 Task: In the  document Plasticpollution.odt Add page color 'Light Green'Light Green . Insert watermark . Insert watermark  Do not copy  Apply Font Style in watermark Lexend; font size  120 and place the watermark  Horizontally
Action: Mouse moved to (236, 394)
Screenshot: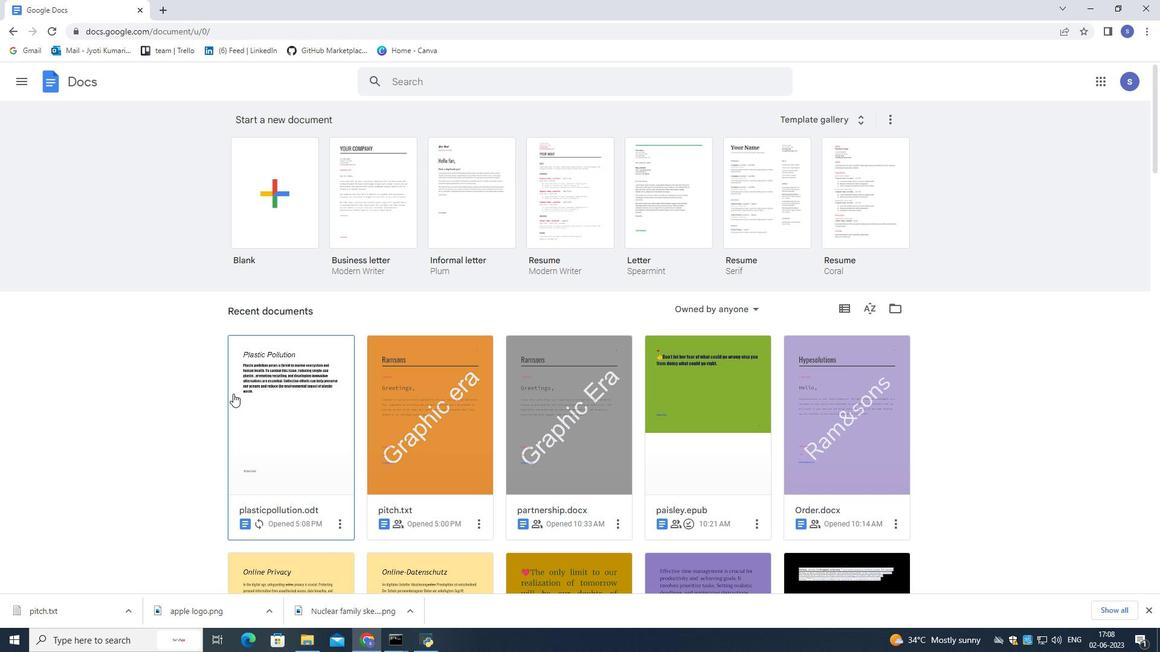 
Action: Mouse pressed left at (236, 394)
Screenshot: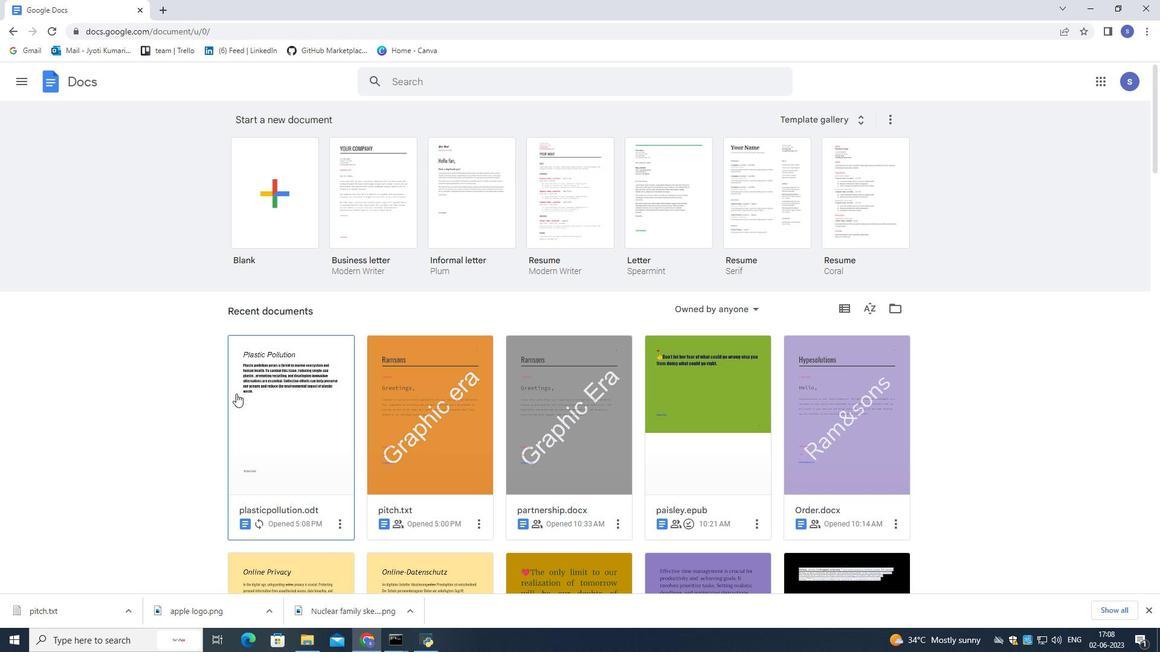 
Action: Mouse moved to (238, 395)
Screenshot: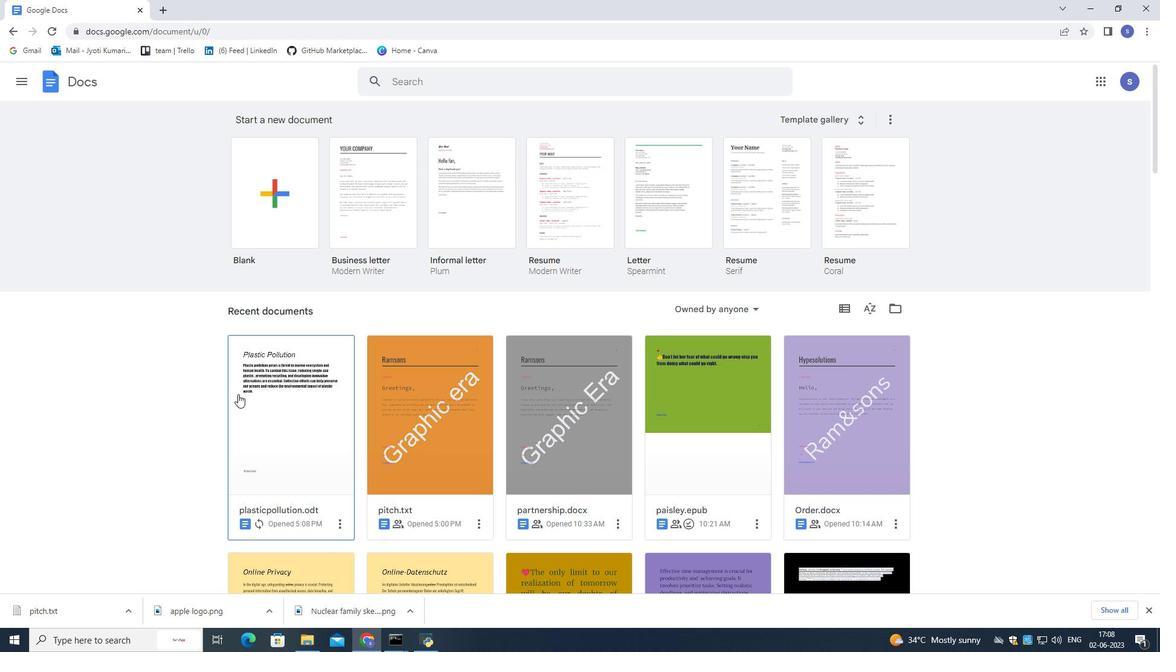 
Action: Mouse pressed left at (238, 395)
Screenshot: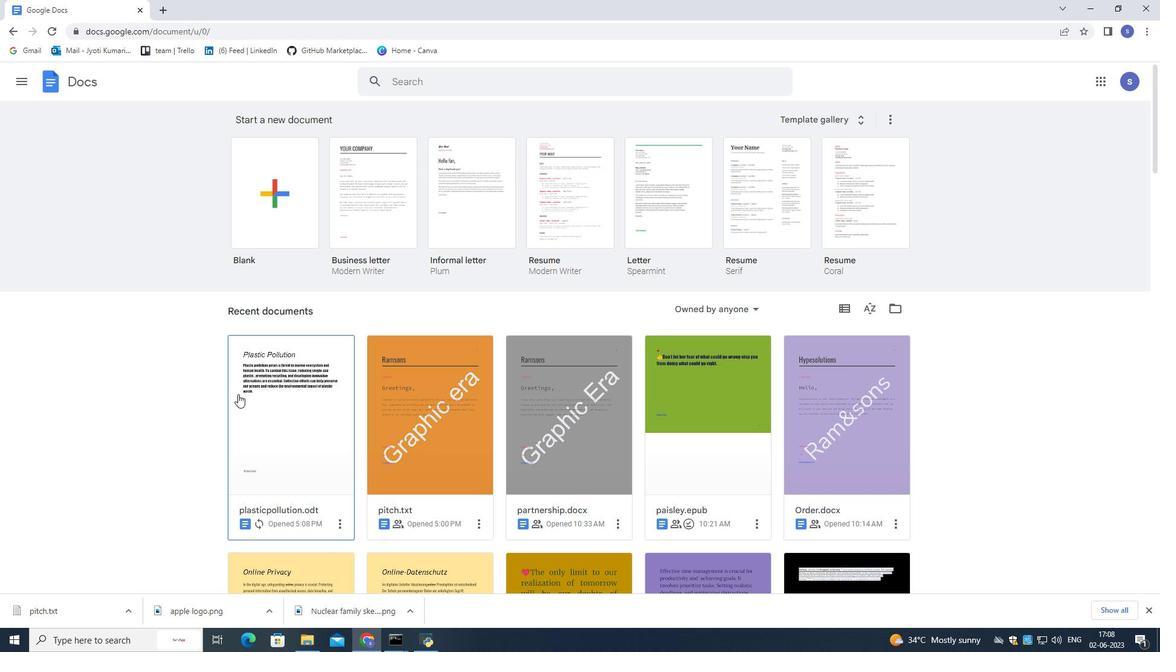 
Action: Mouse moved to (348, 378)
Screenshot: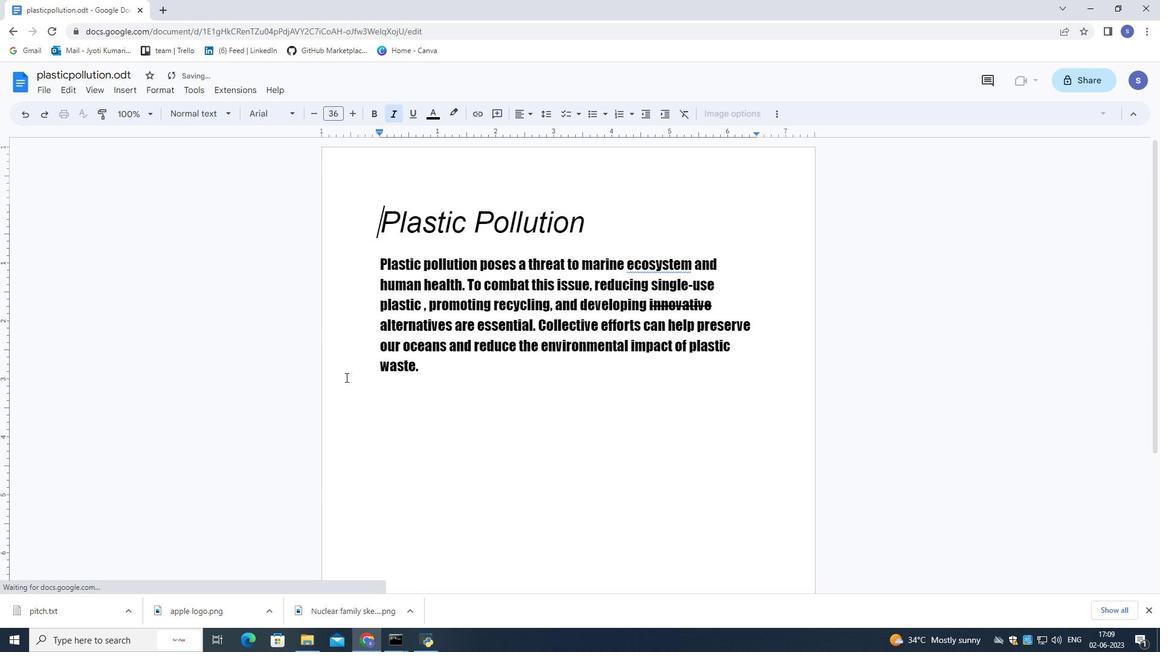 
Action: Mouse pressed left at (348, 378)
Screenshot: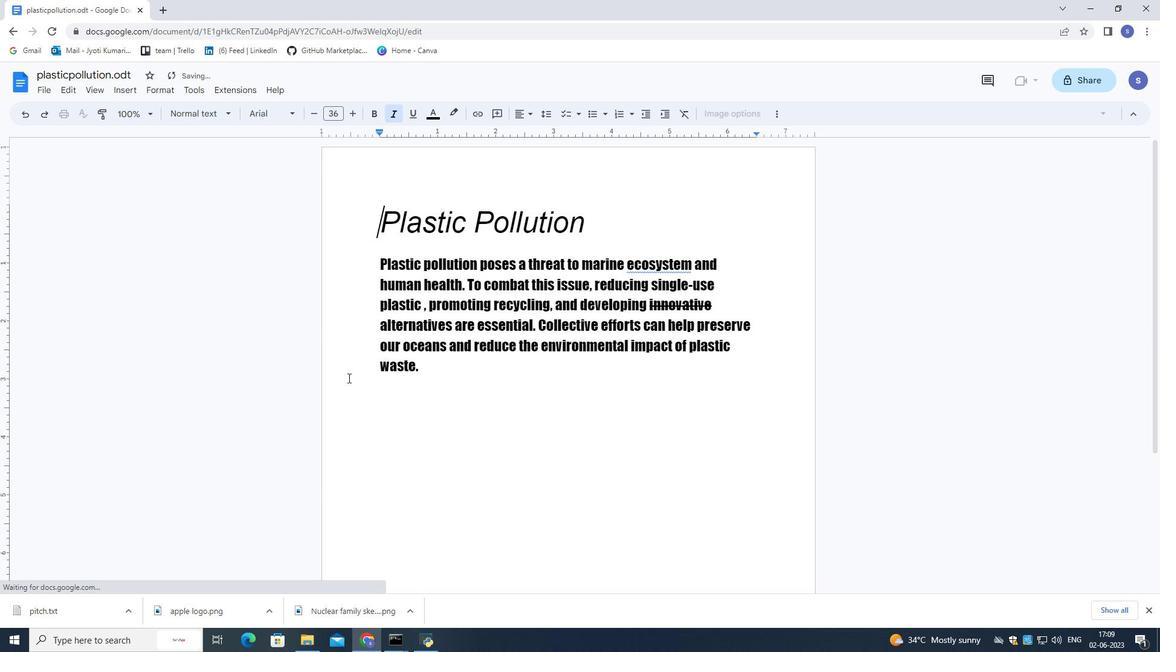 
Action: Mouse moved to (39, 87)
Screenshot: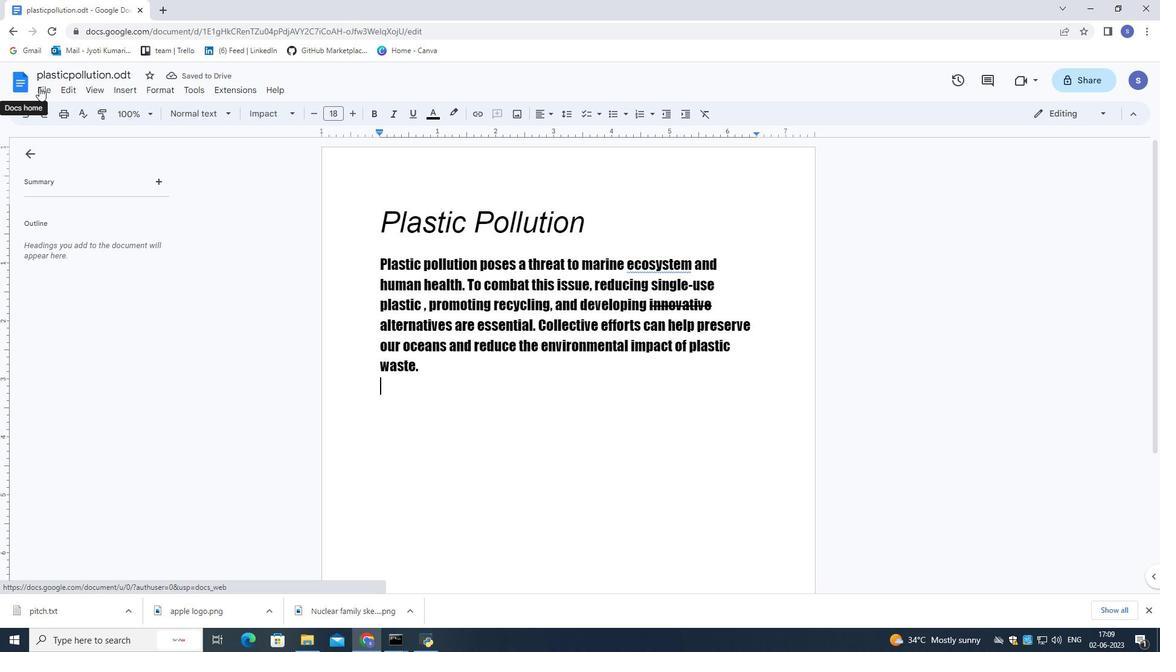 
Action: Mouse pressed left at (39, 87)
Screenshot: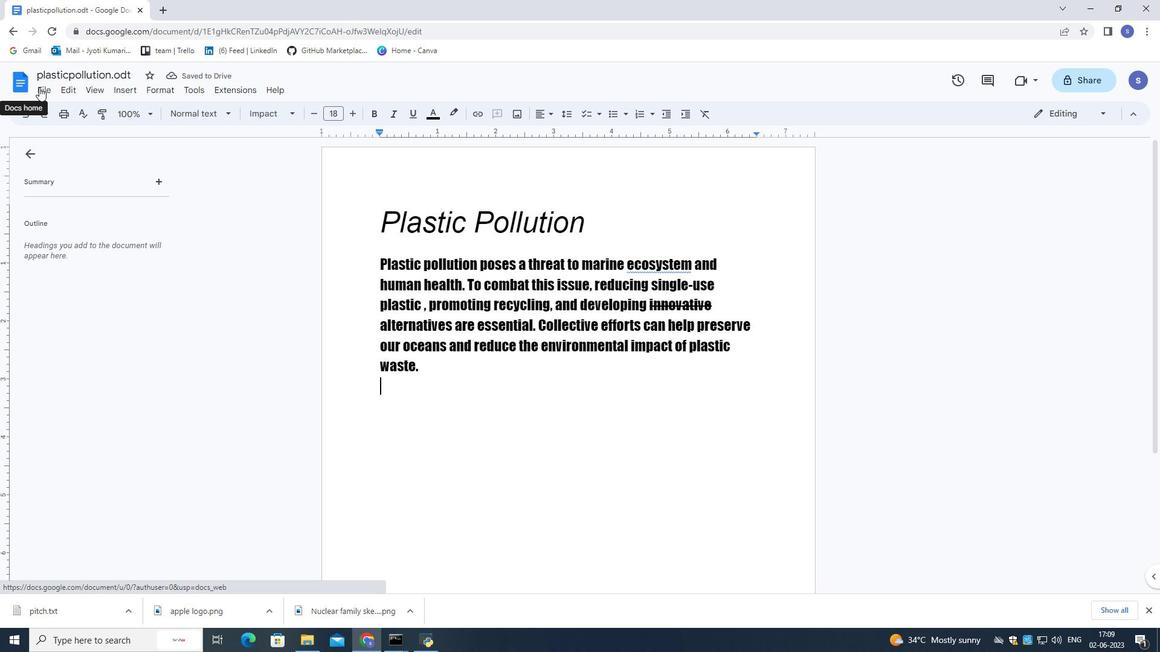 
Action: Mouse moved to (113, 421)
Screenshot: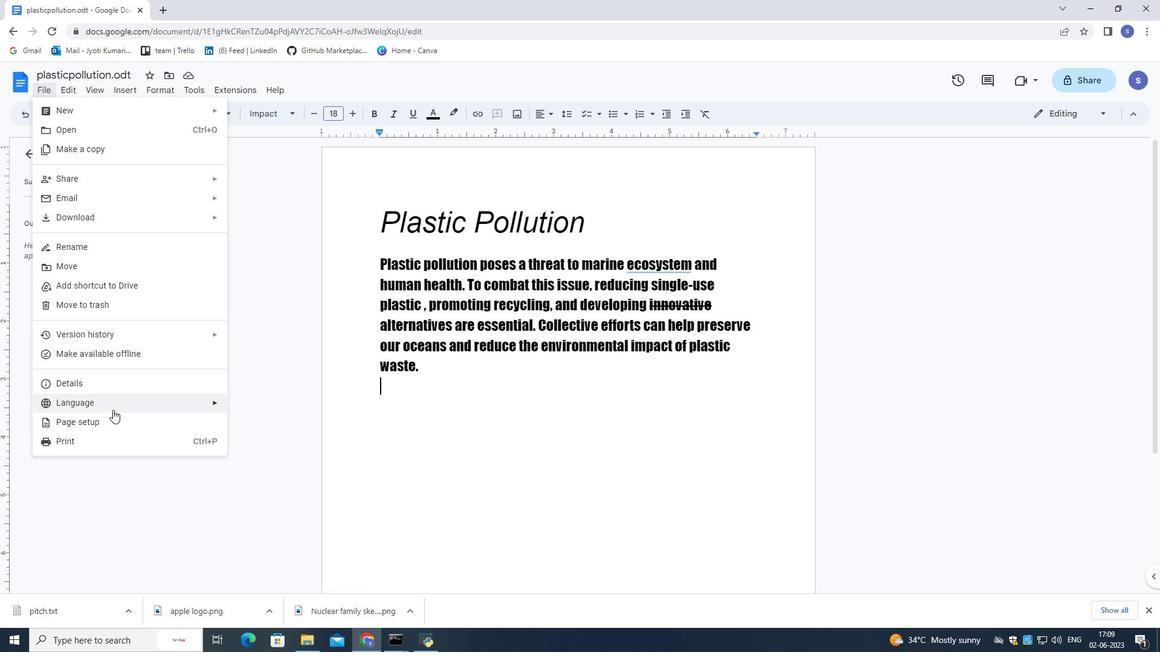 
Action: Mouse pressed left at (113, 421)
Screenshot: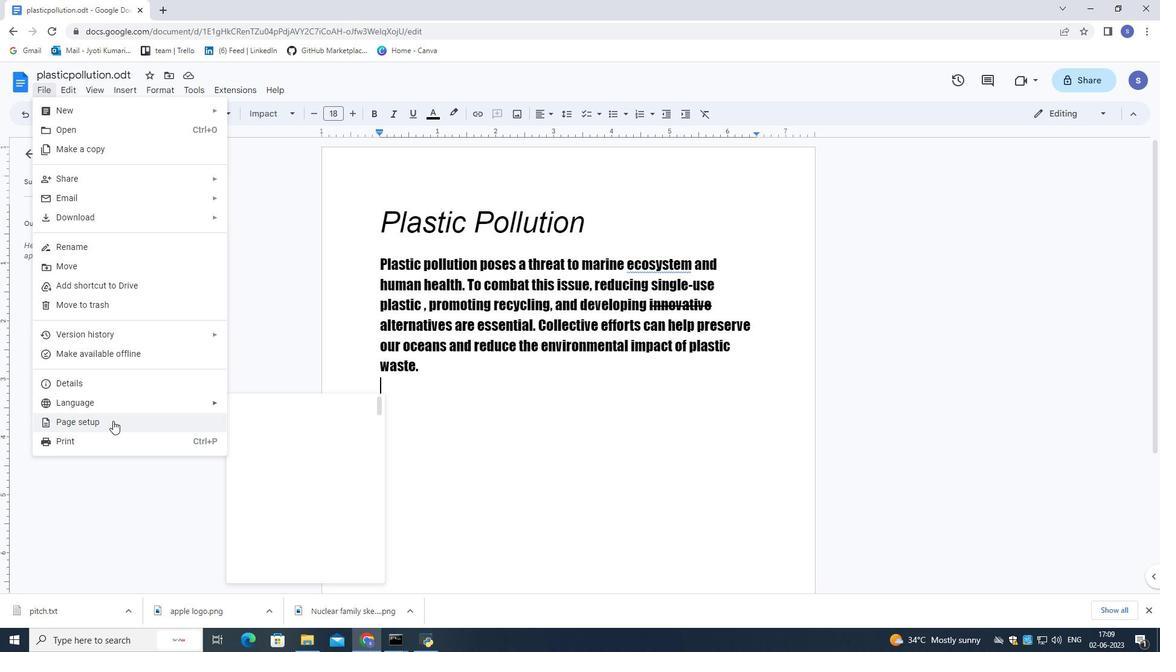 
Action: Mouse moved to (471, 409)
Screenshot: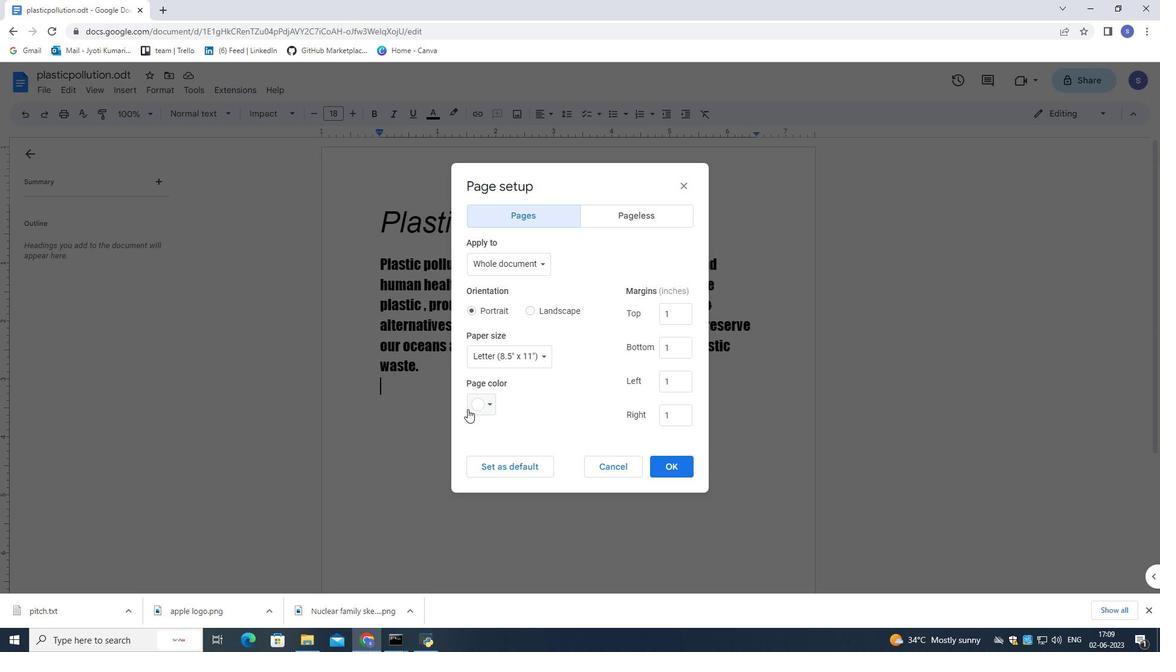 
Action: Mouse pressed left at (471, 409)
Screenshot: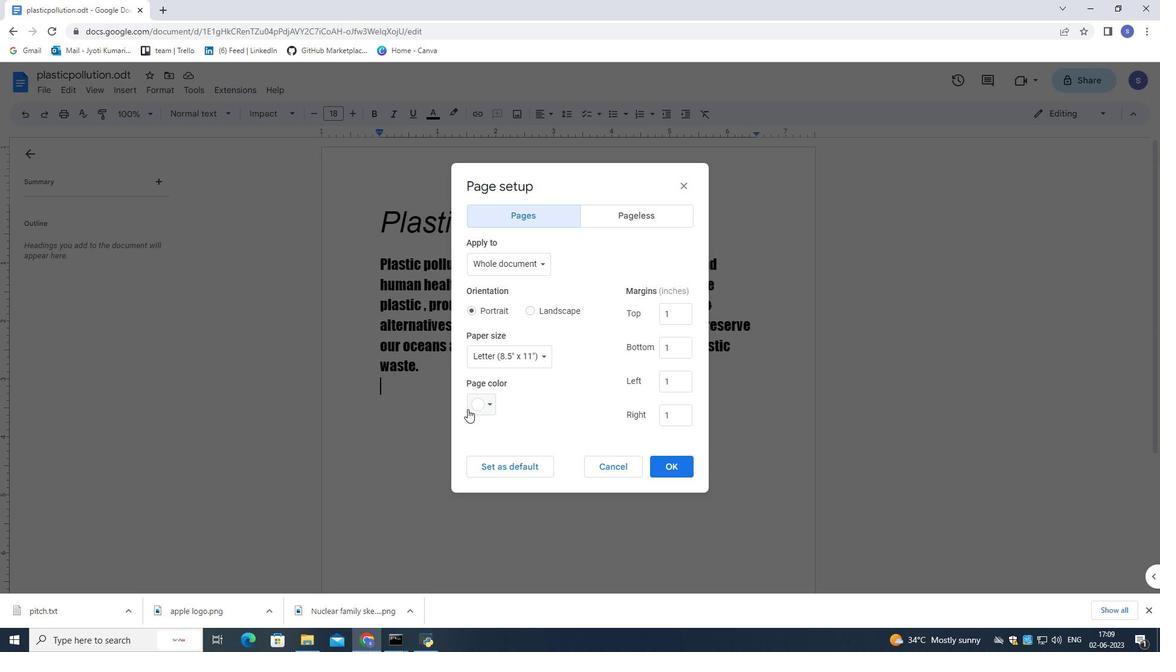 
Action: Mouse moved to (533, 470)
Screenshot: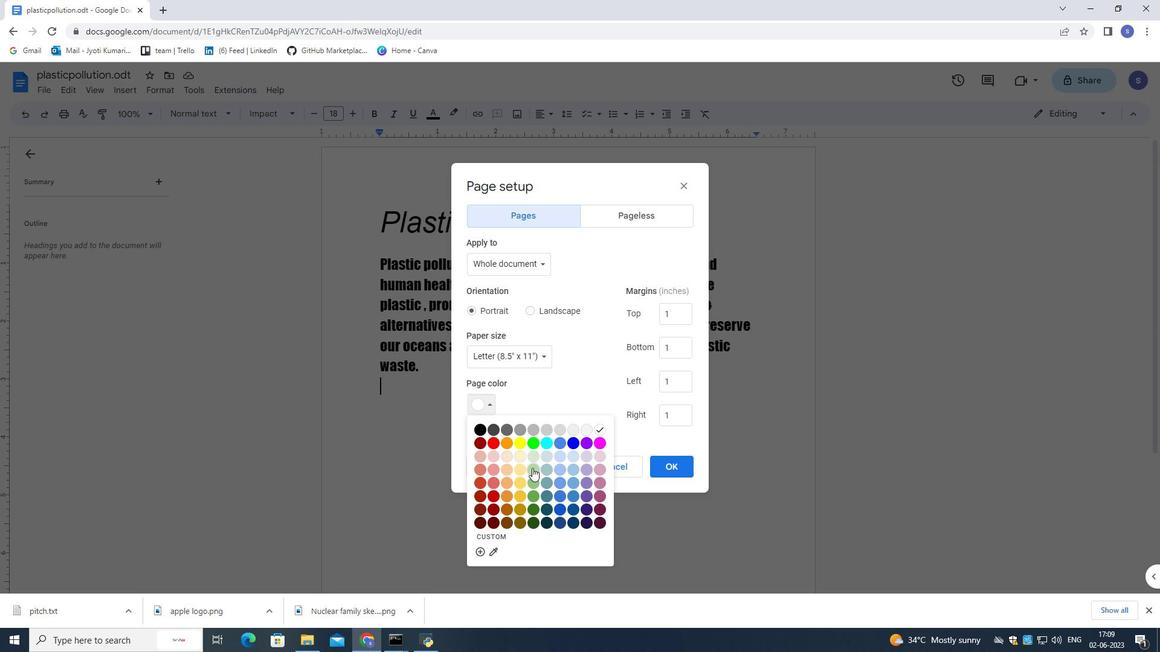 
Action: Mouse pressed left at (533, 470)
Screenshot: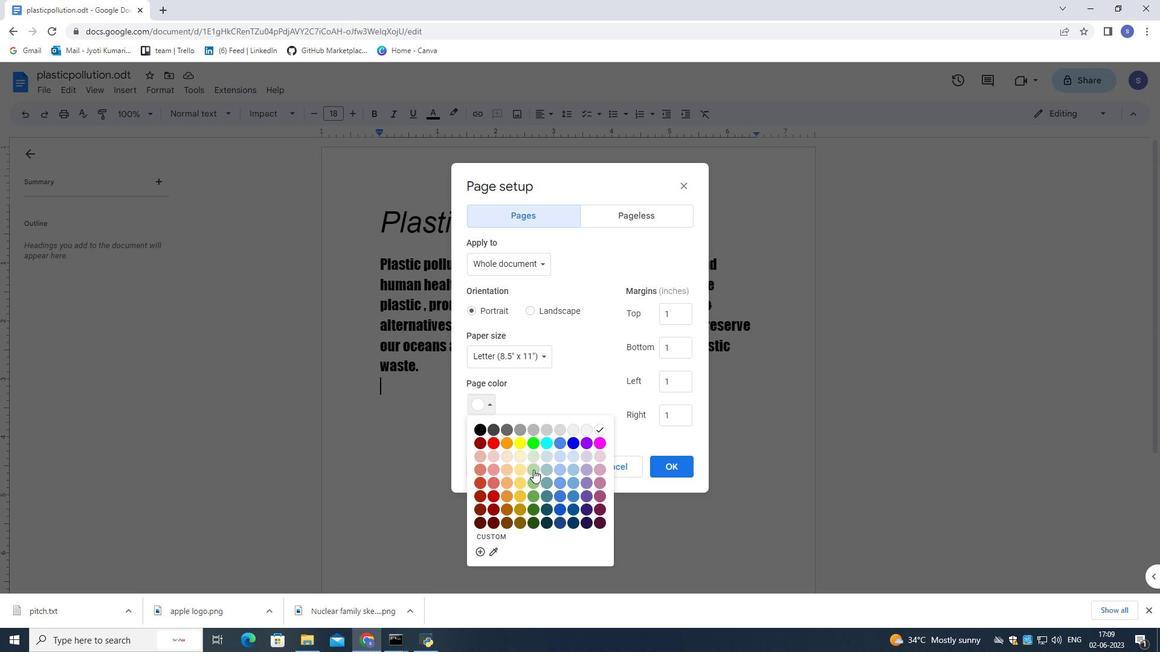 
Action: Mouse moved to (669, 463)
Screenshot: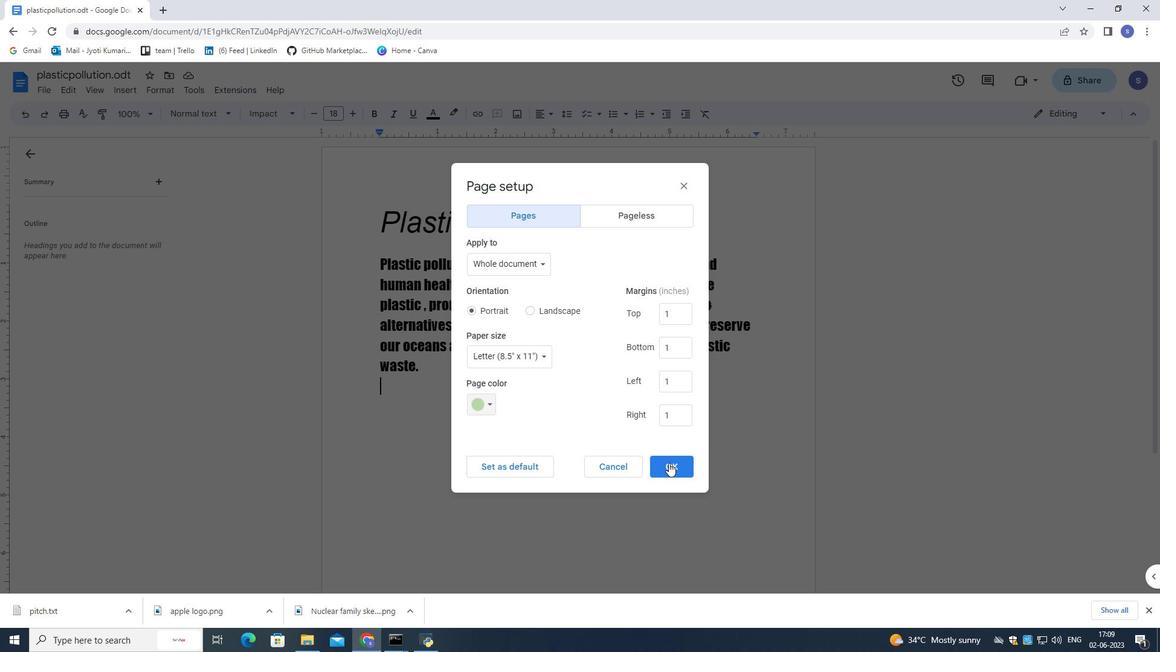 
Action: Mouse pressed left at (669, 463)
Screenshot: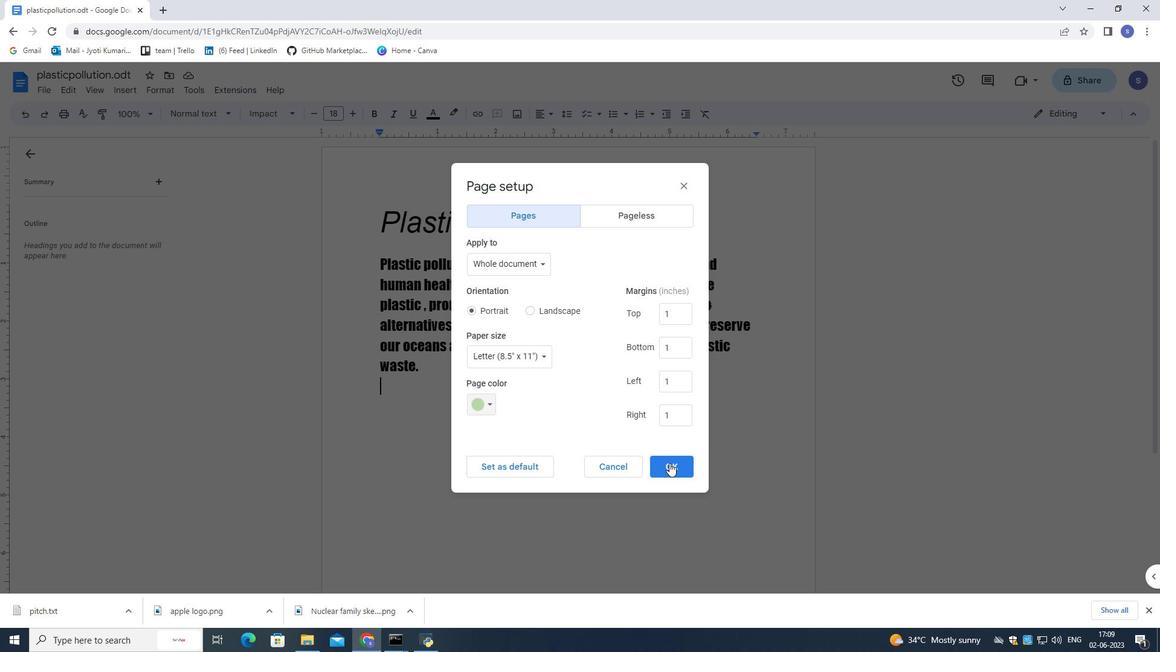 
Action: Mouse moved to (679, 573)
Screenshot: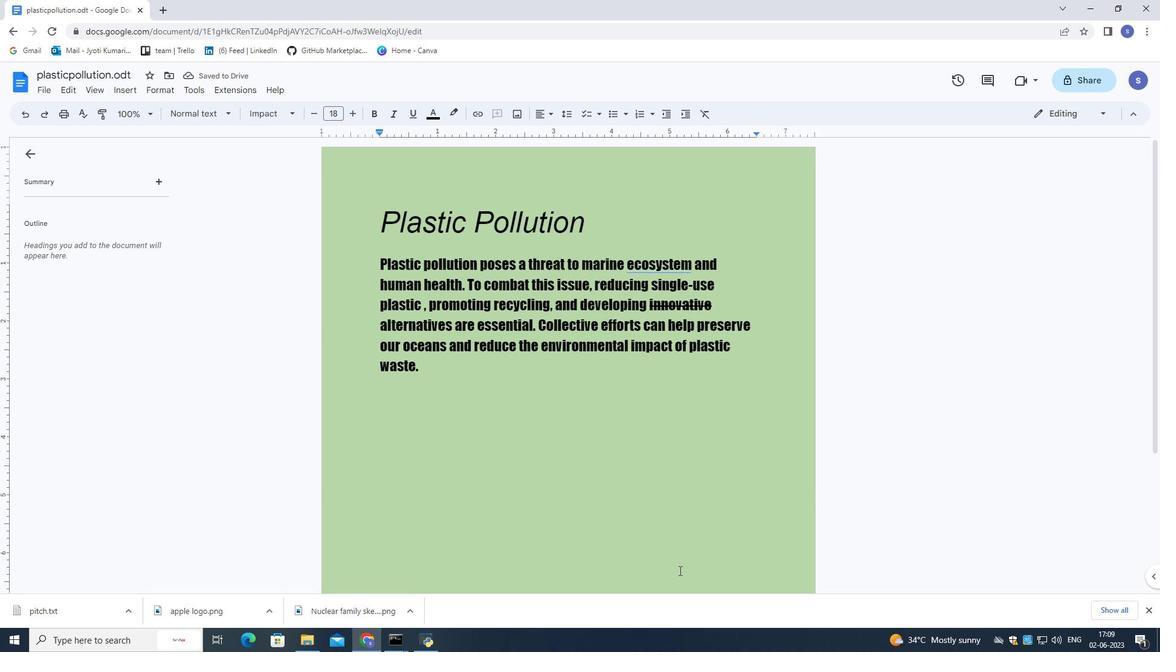 
Action: Mouse pressed left at (679, 573)
Screenshot: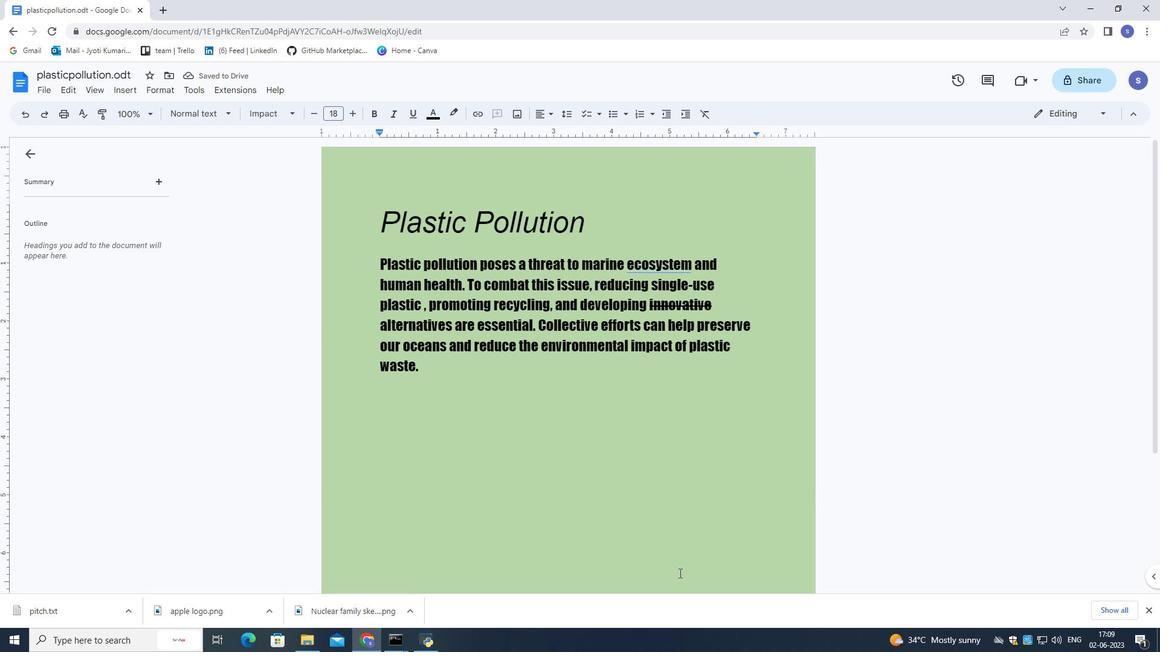 
Action: Mouse moved to (114, 88)
Screenshot: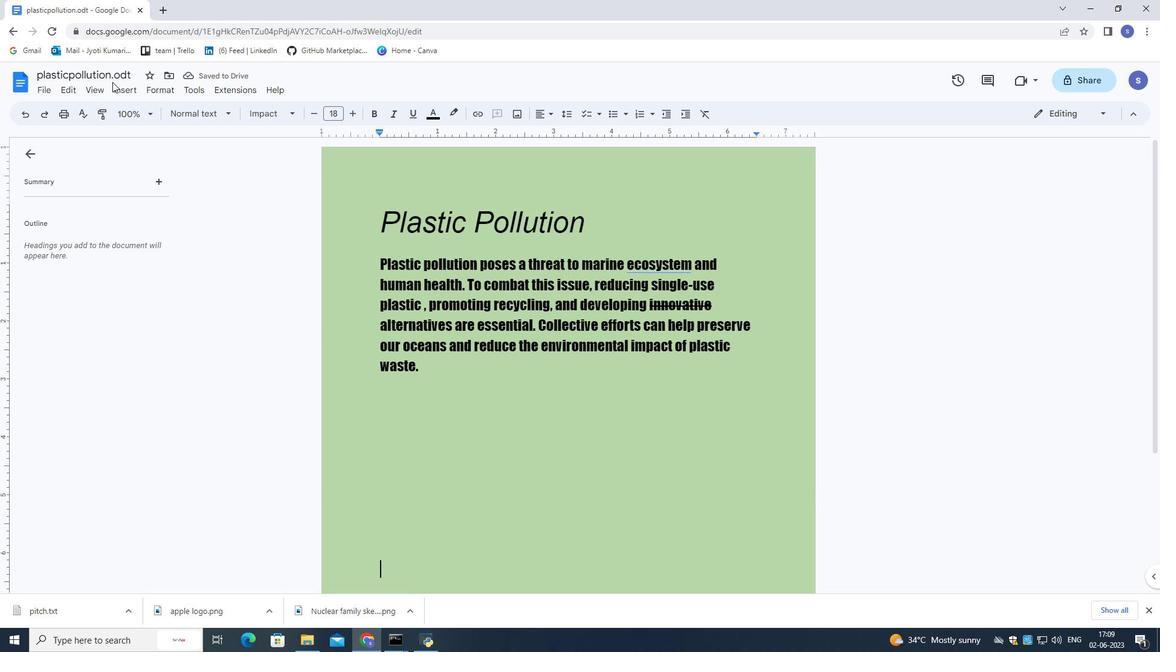 
Action: Mouse pressed left at (114, 88)
Screenshot: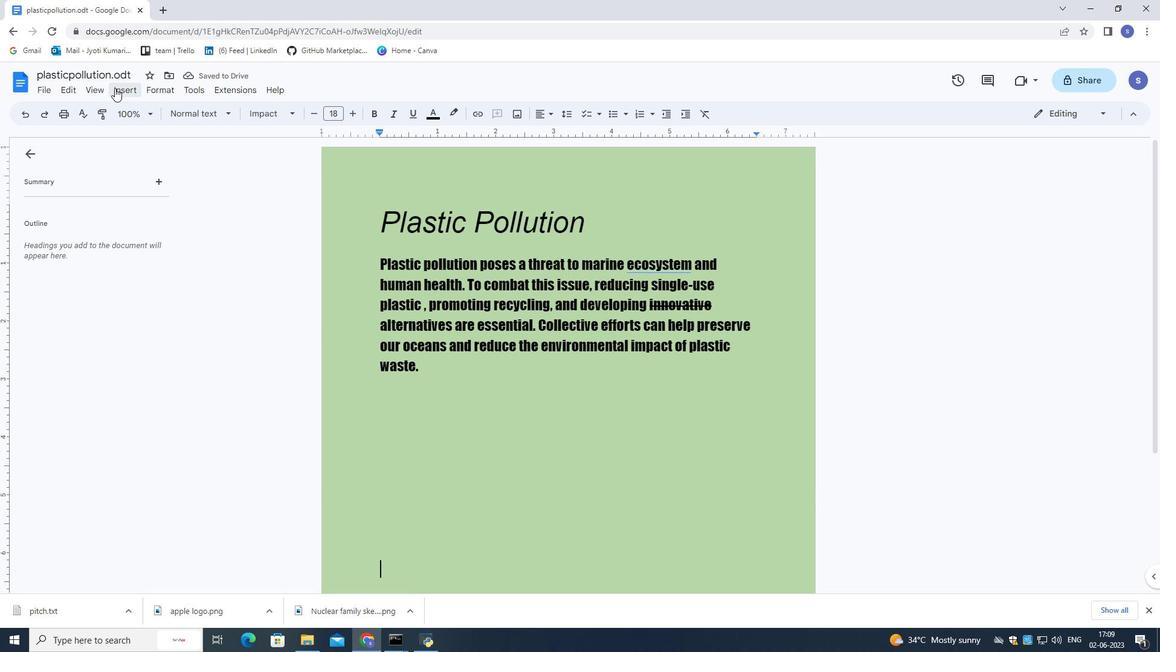 
Action: Mouse moved to (167, 371)
Screenshot: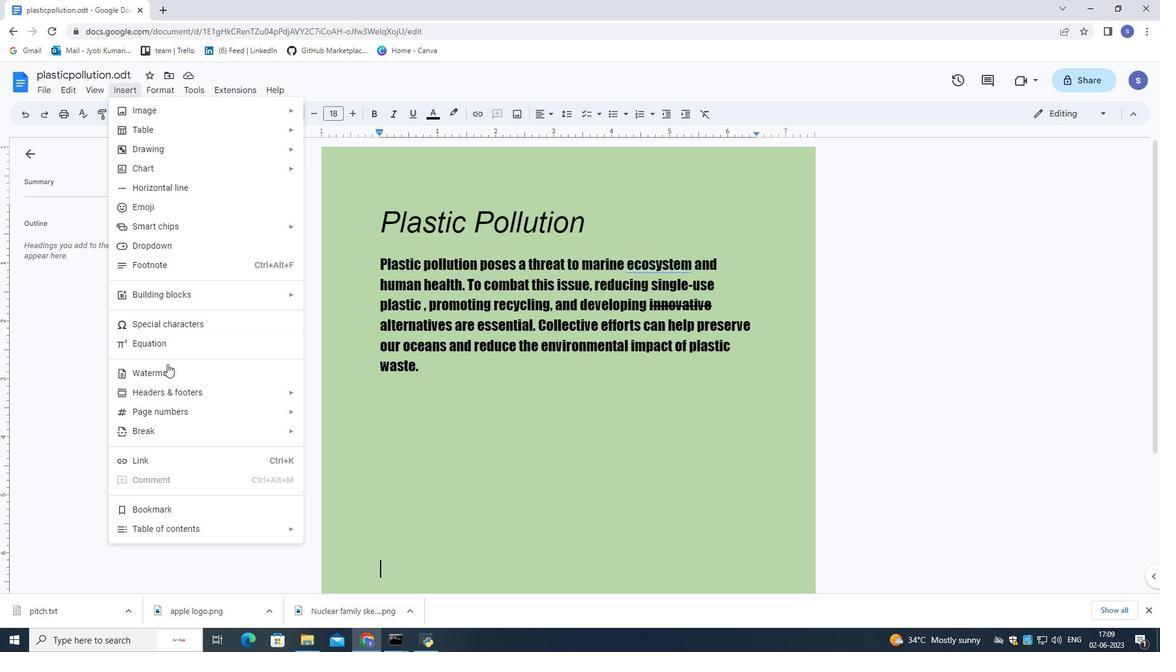 
Action: Mouse pressed left at (167, 371)
Screenshot: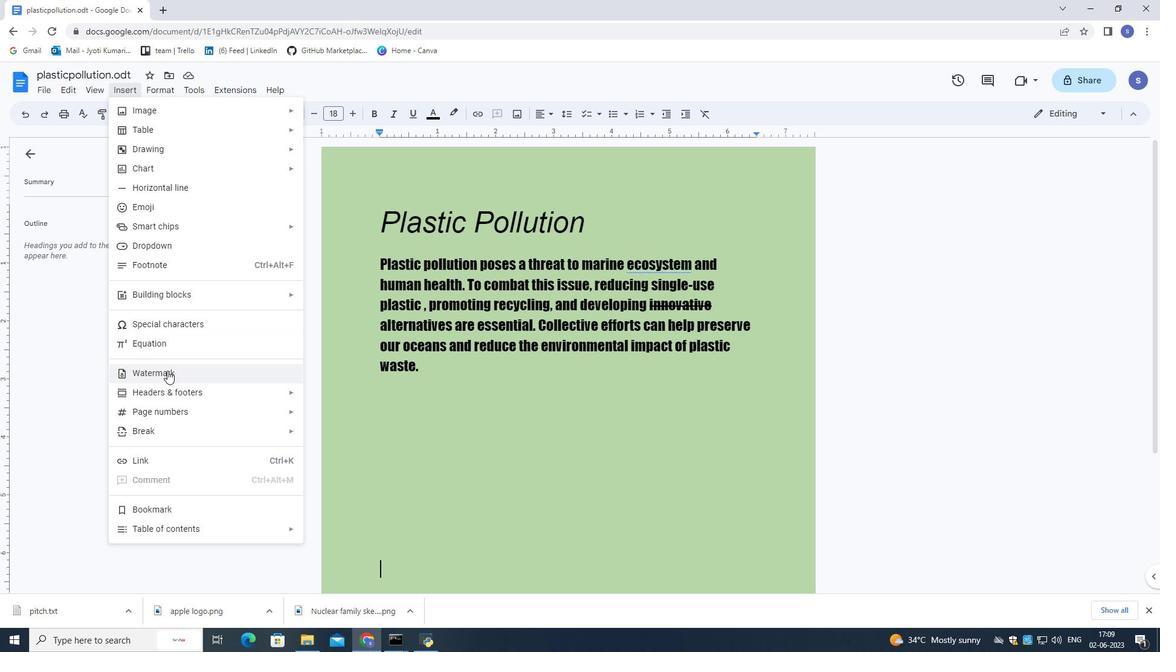 
Action: Mouse moved to (1099, 152)
Screenshot: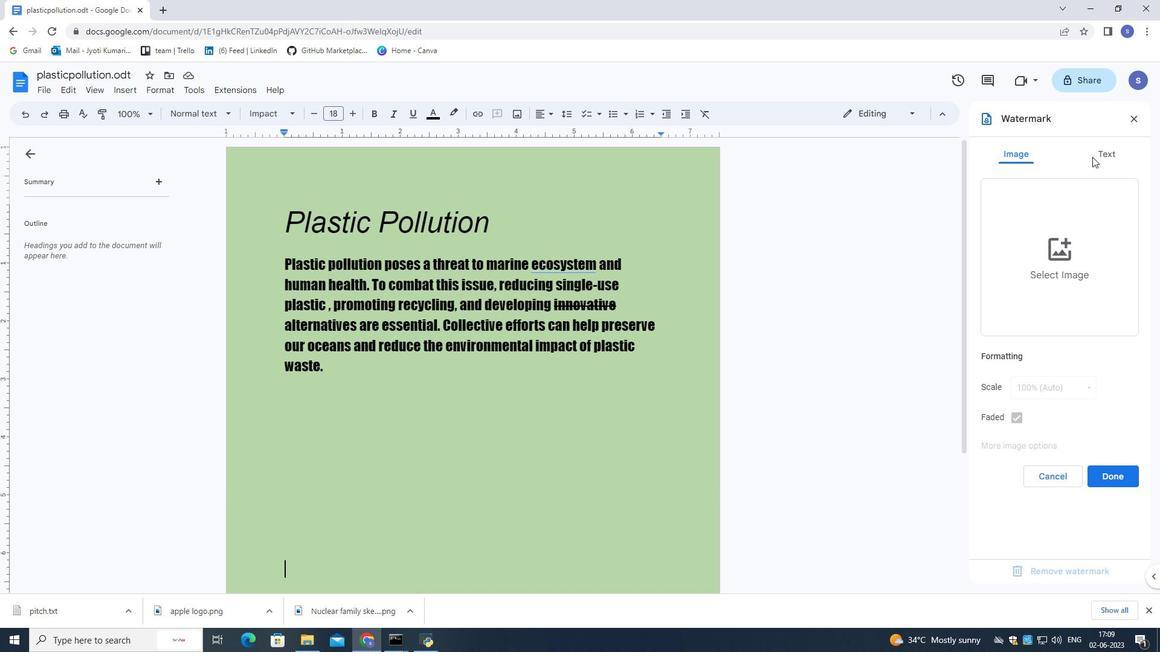 
Action: Mouse pressed left at (1099, 152)
Screenshot: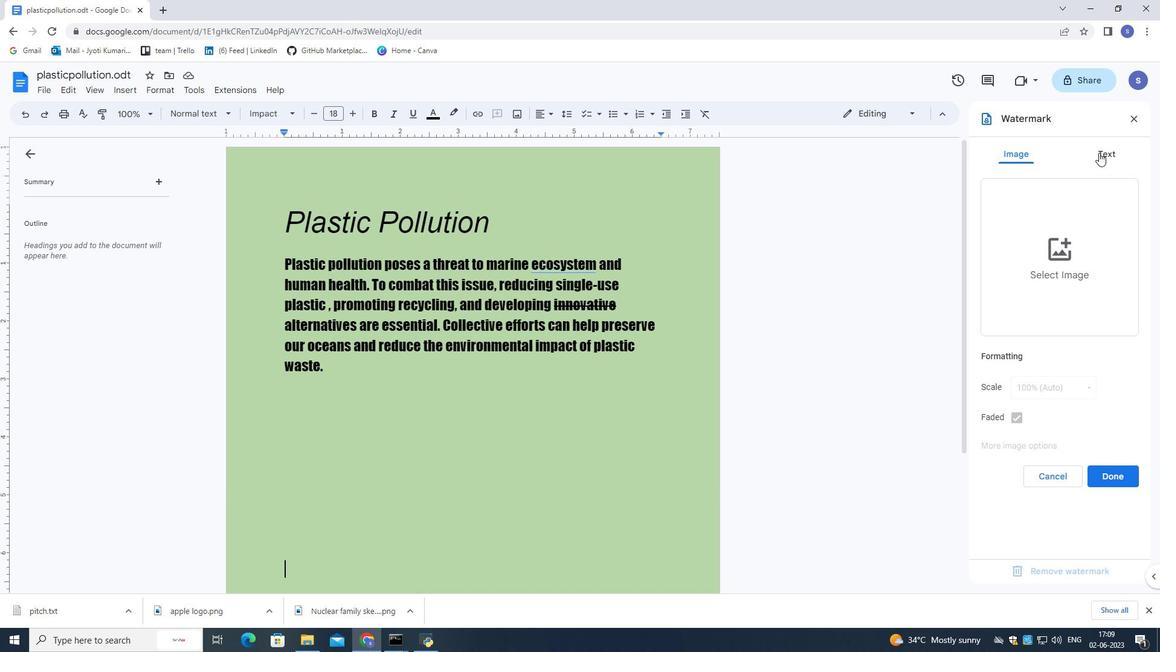 
Action: Mouse moved to (1094, 191)
Screenshot: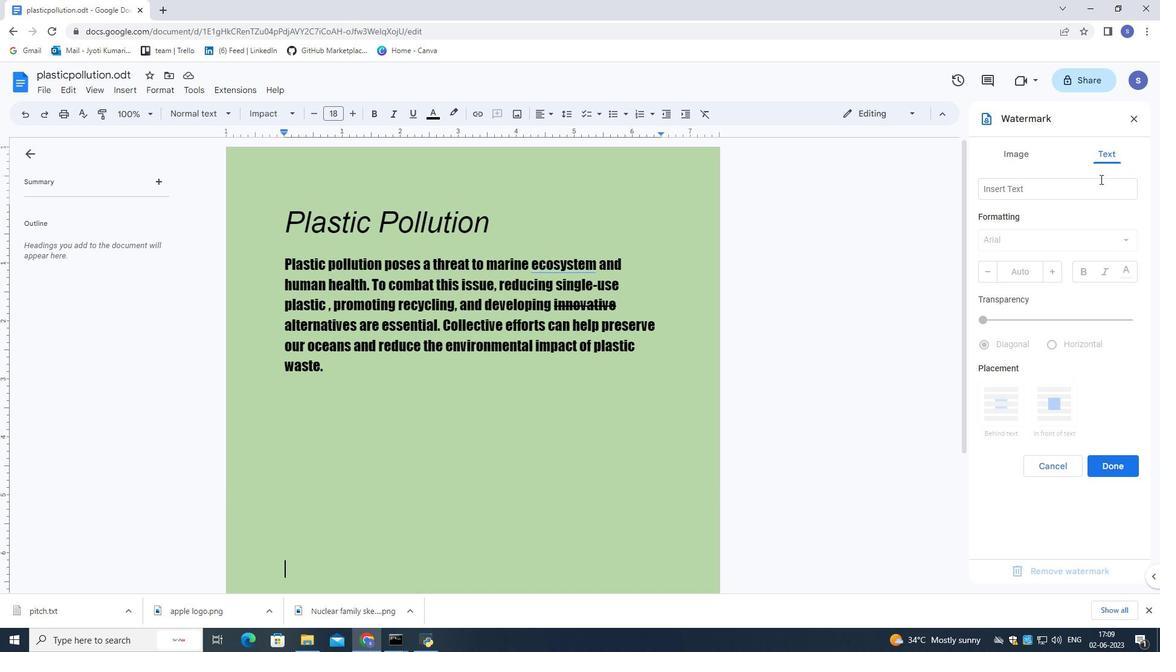 
Action: Mouse pressed left at (1094, 191)
Screenshot: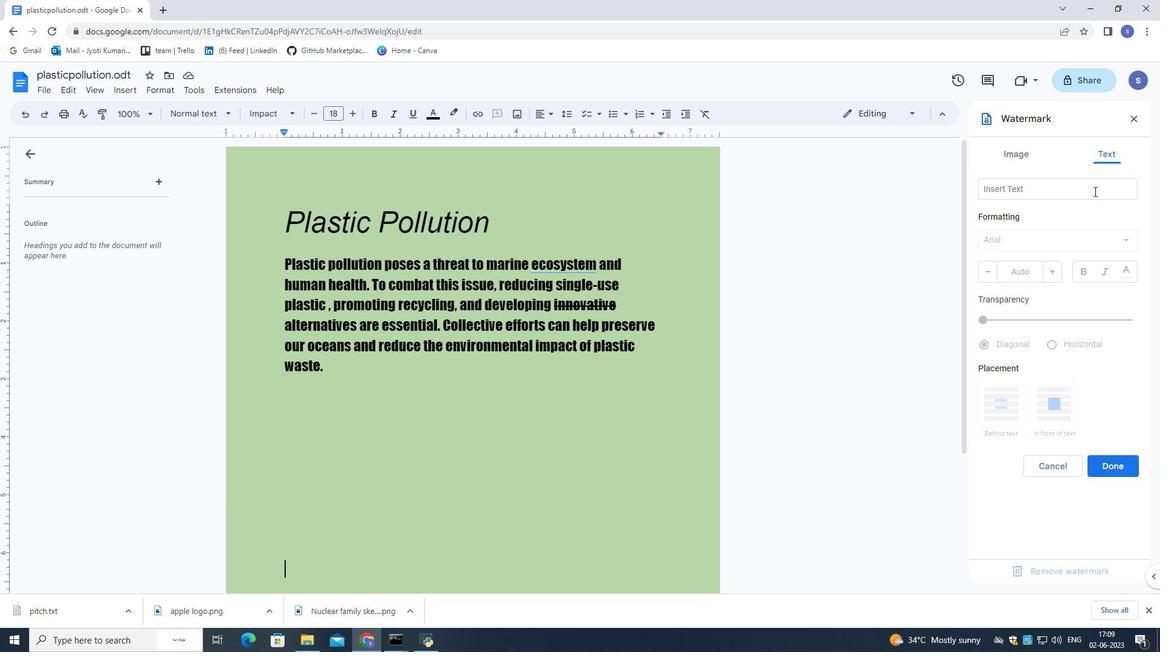 
Action: Mouse moved to (1040, 171)
Screenshot: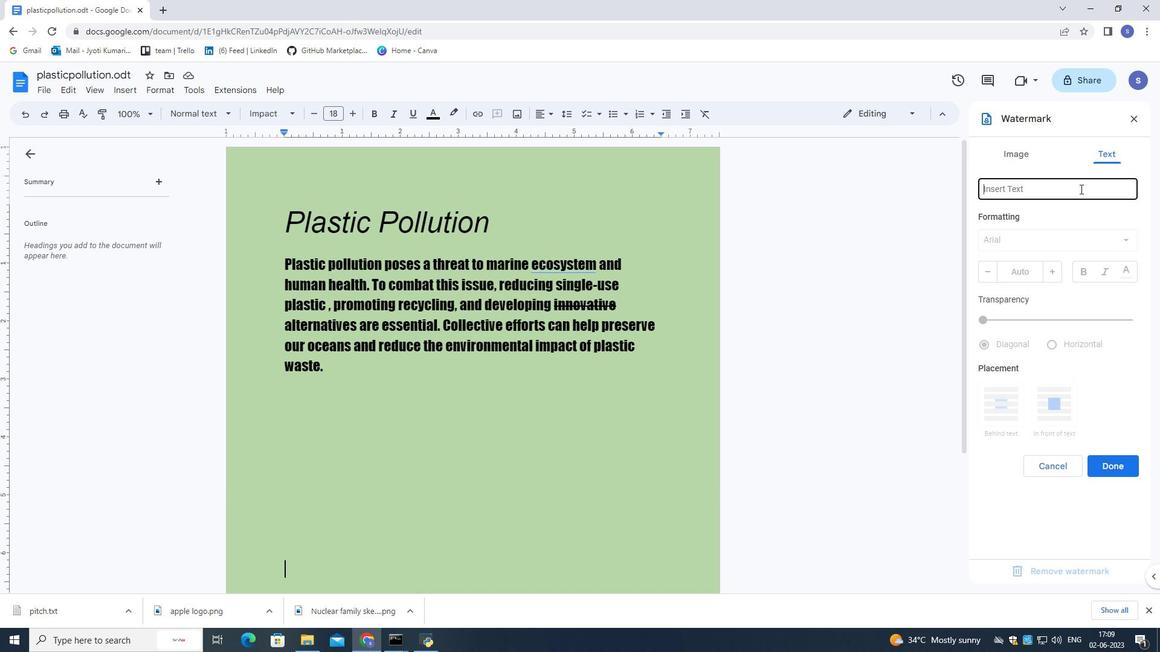 
Action: Key pressed <Key.shift>D
Screenshot: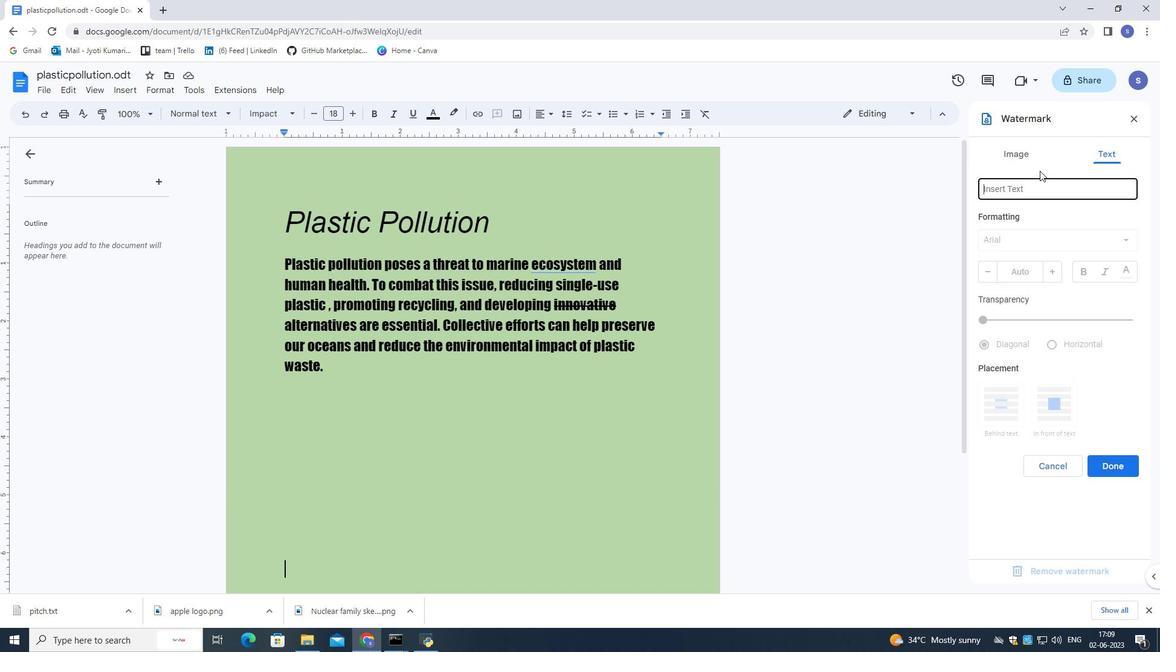 
Action: Mouse moved to (1039, 171)
Screenshot: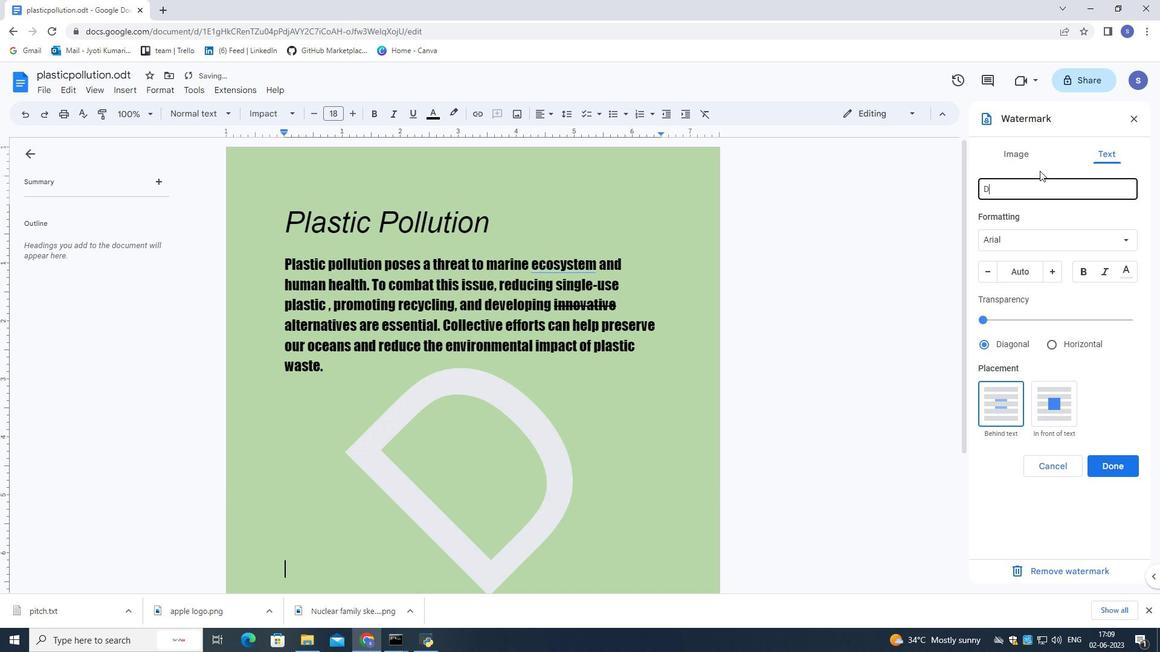 
Action: Key pressed o<Key.space>not<Key.space>copy
Screenshot: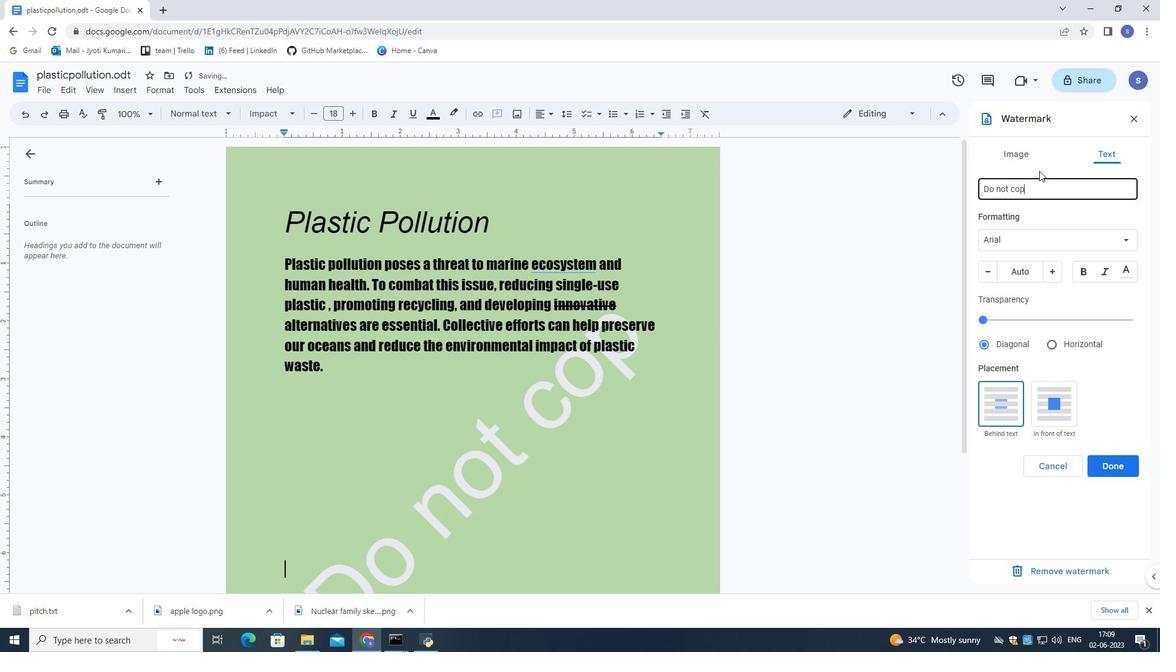 
Action: Mouse moved to (1058, 271)
Screenshot: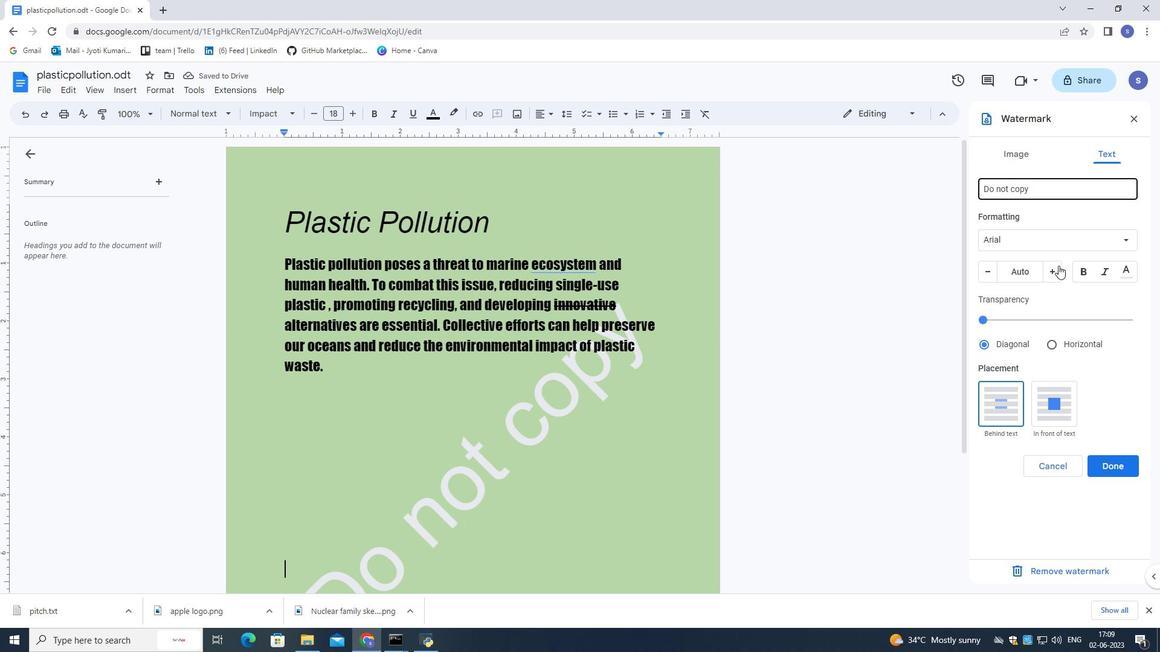 
Action: Mouse pressed left at (1058, 271)
Screenshot: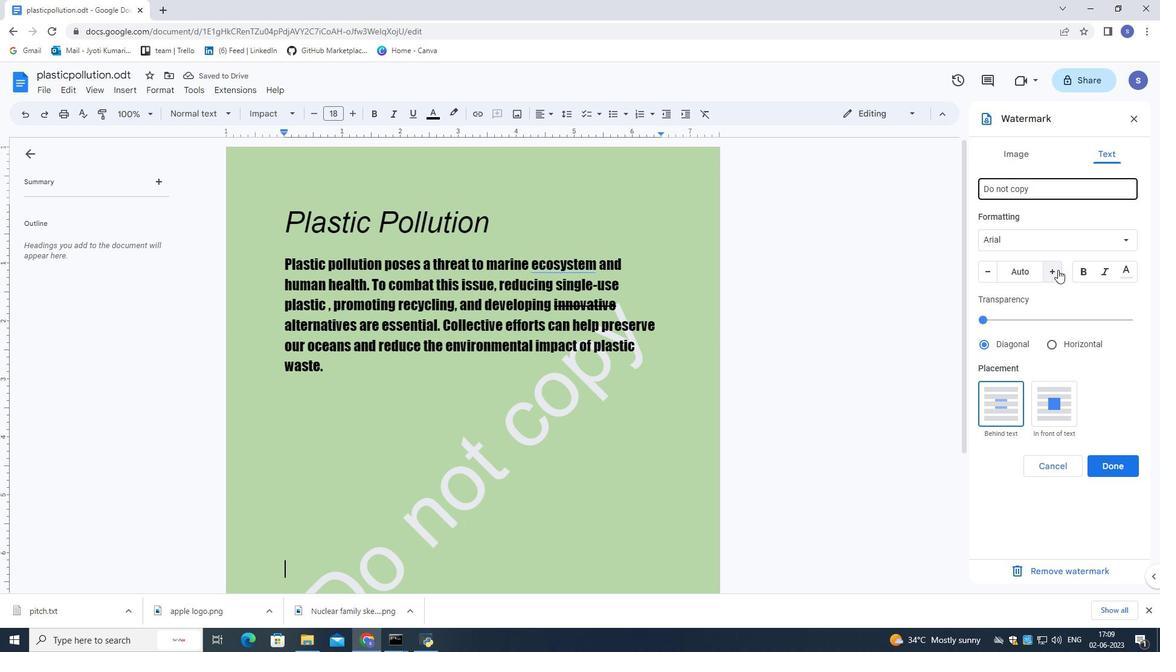 
Action: Mouse pressed left at (1058, 271)
Screenshot: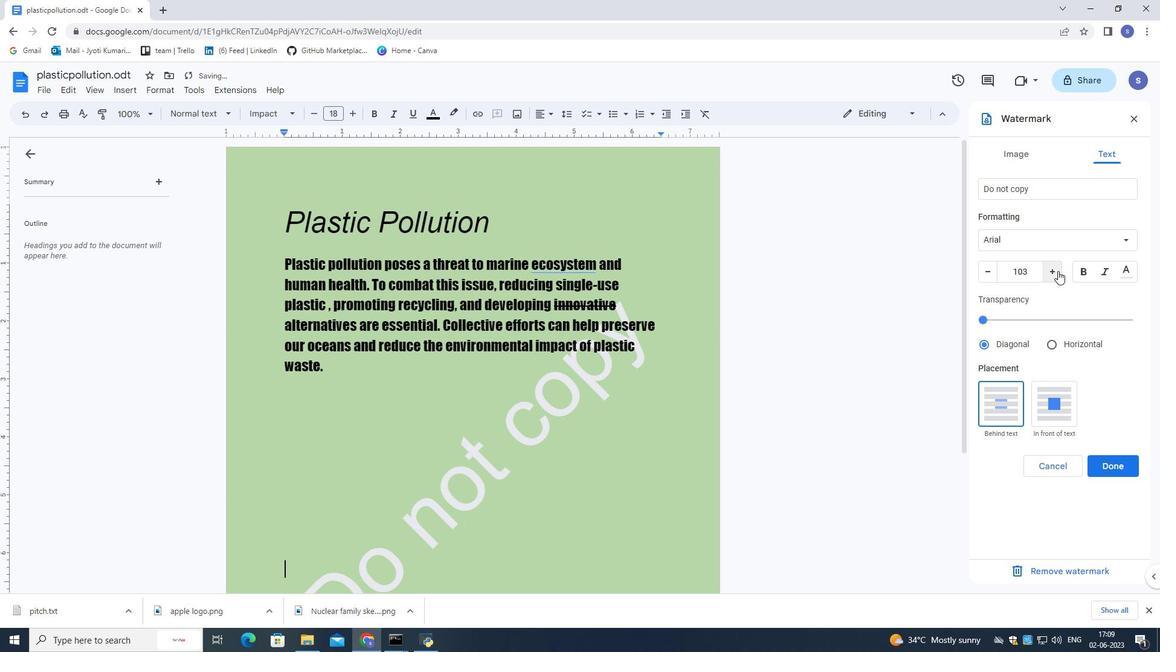 
Action: Mouse pressed left at (1058, 271)
Screenshot: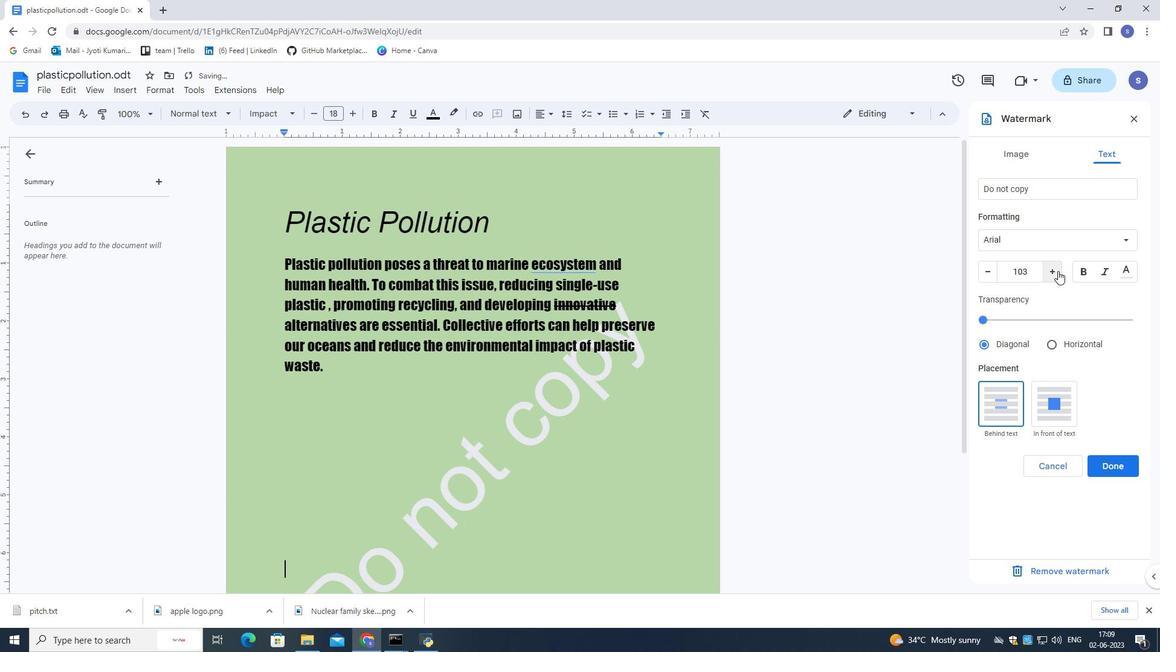 
Action: Mouse pressed left at (1058, 271)
Screenshot: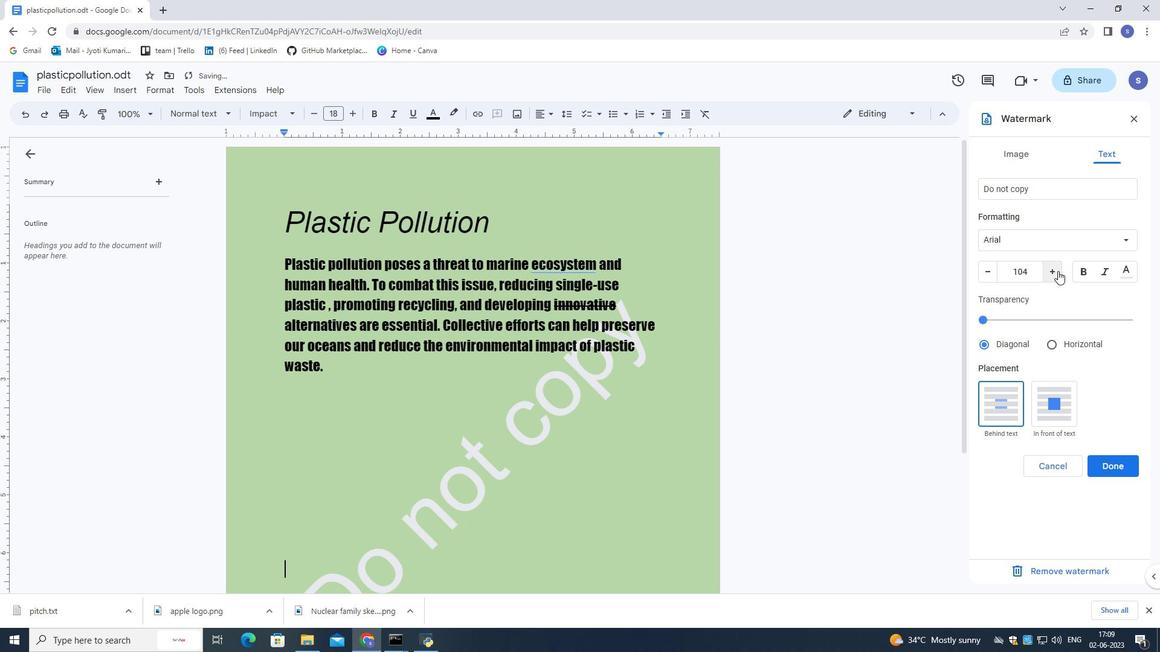 
Action: Mouse moved to (1058, 271)
Screenshot: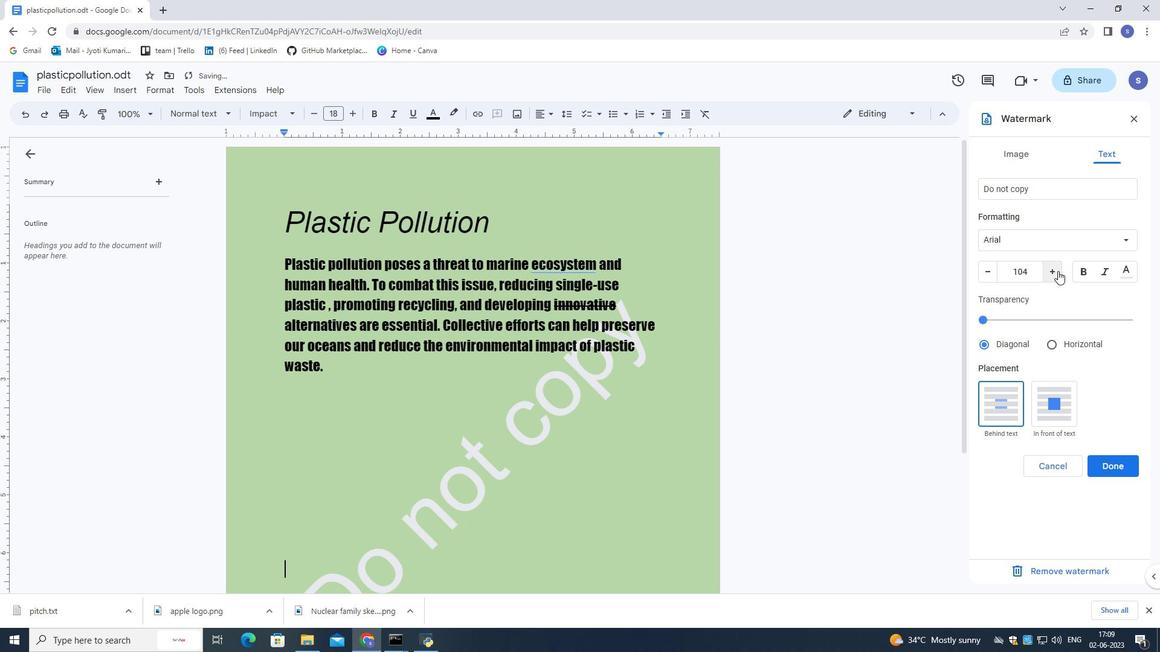 
Action: Mouse pressed left at (1058, 271)
Screenshot: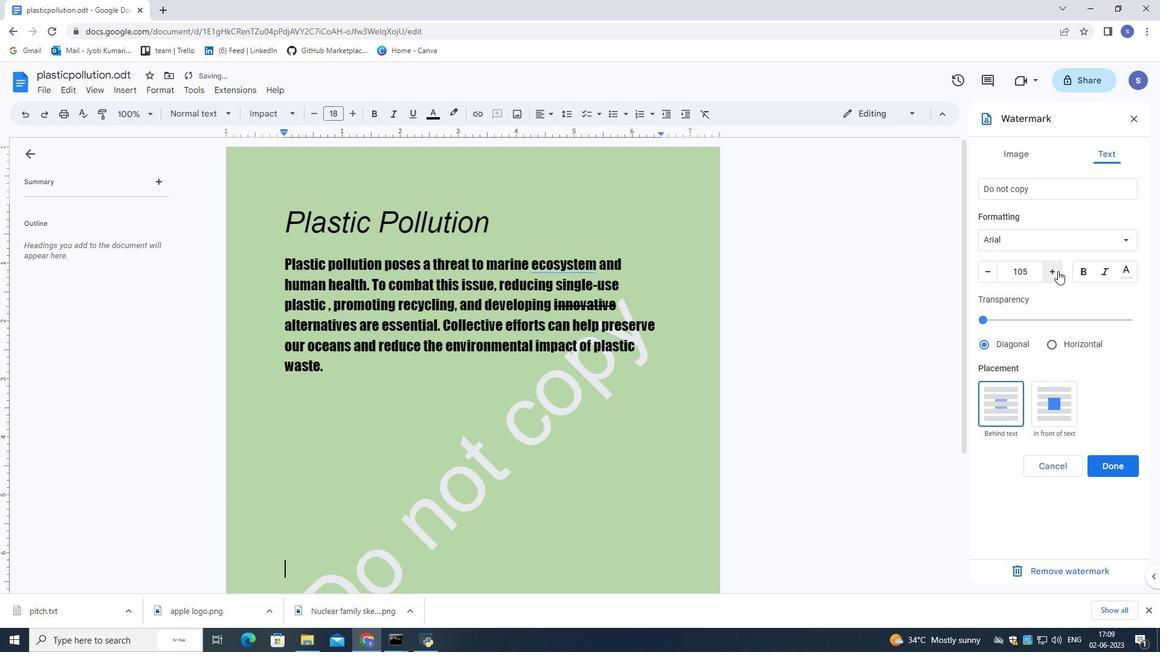 
Action: Mouse moved to (1058, 271)
Screenshot: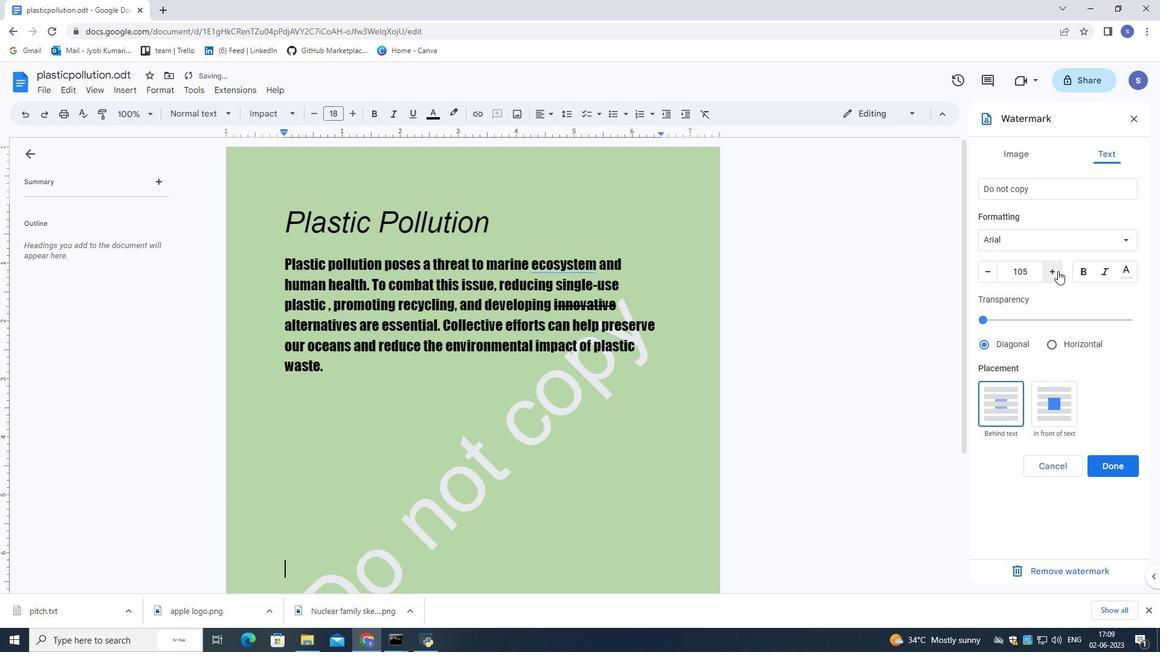 
Action: Mouse pressed left at (1058, 271)
Screenshot: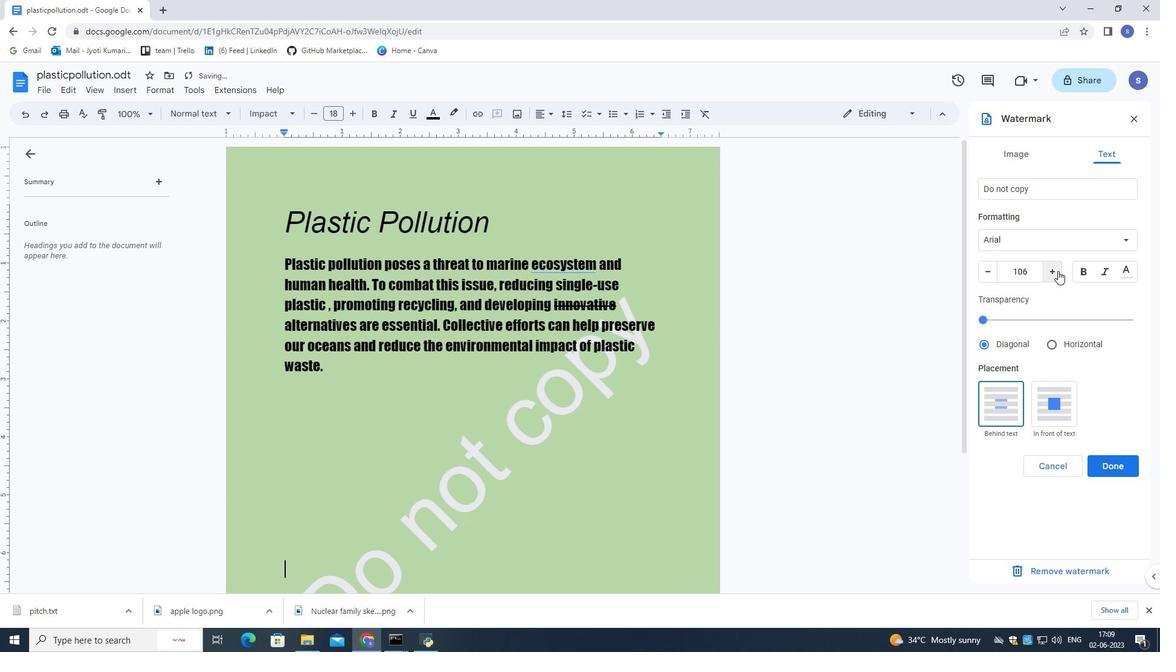 
Action: Mouse pressed left at (1058, 271)
Screenshot: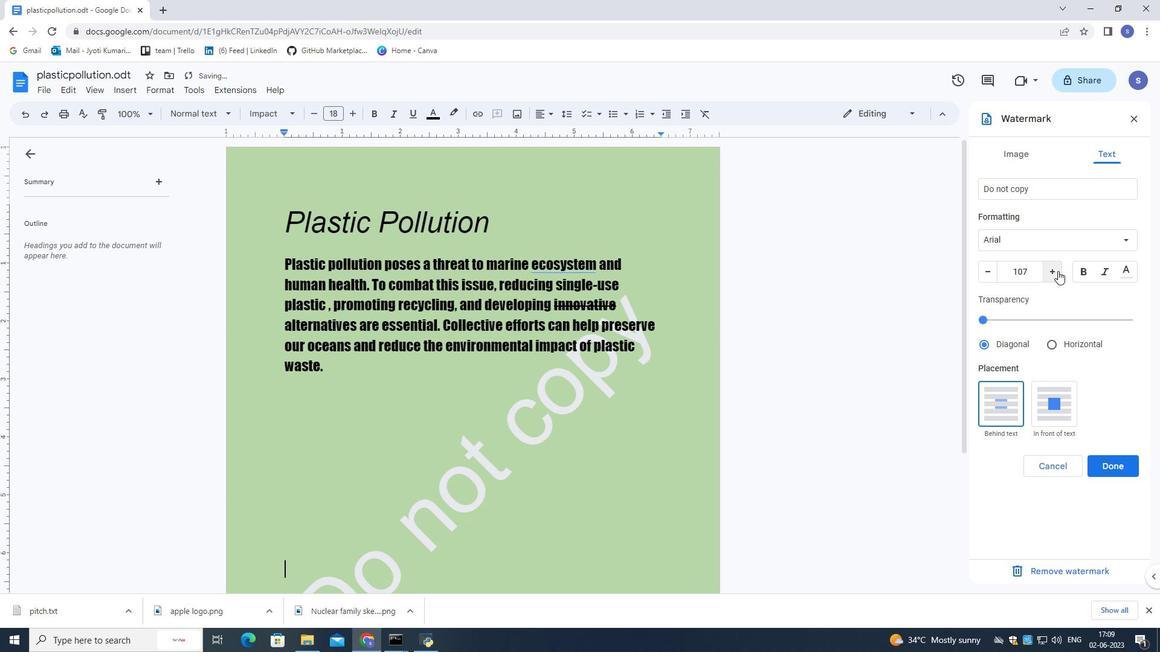 
Action: Mouse pressed left at (1058, 271)
Screenshot: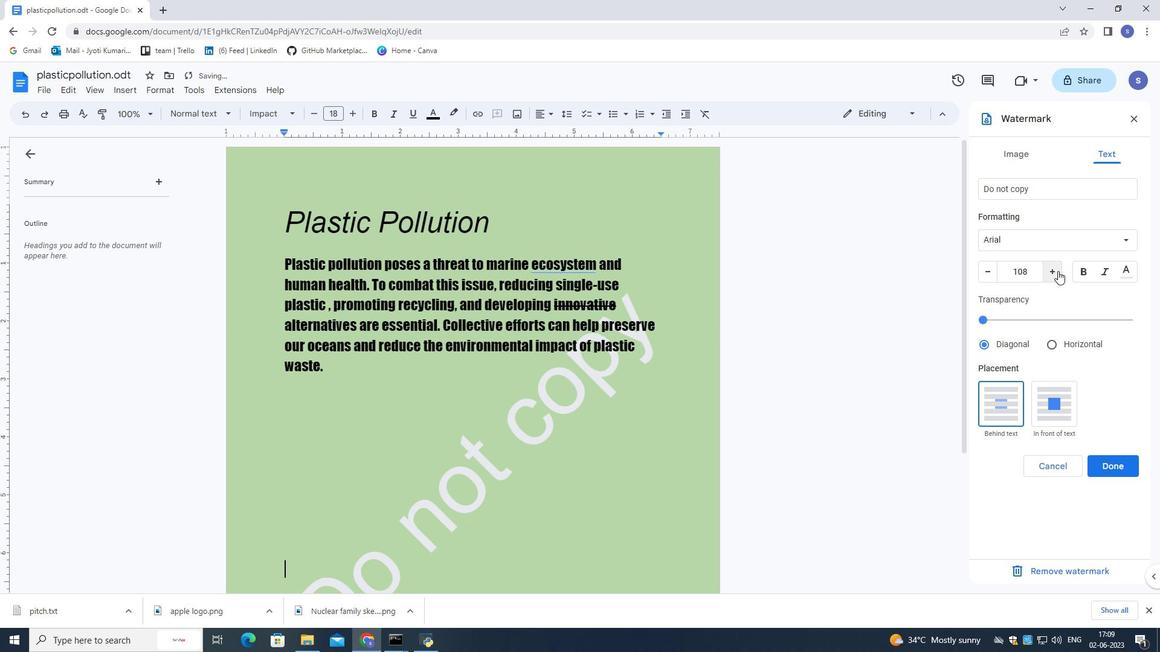 
Action: Mouse pressed left at (1058, 271)
Screenshot: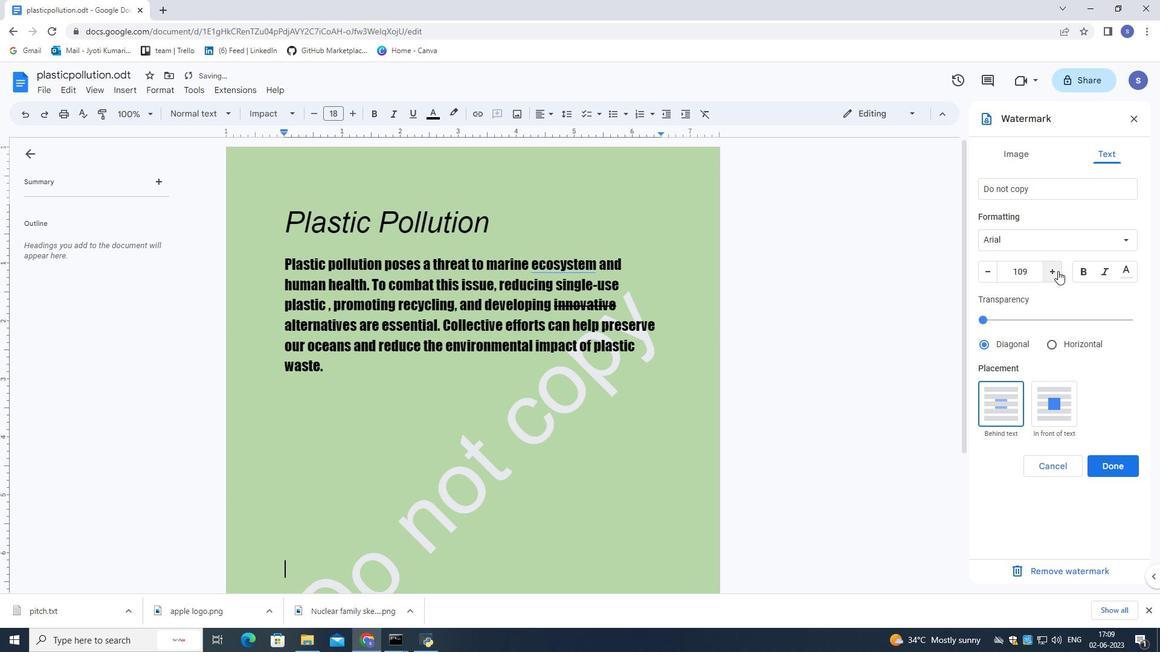 
Action: Mouse pressed left at (1058, 271)
Screenshot: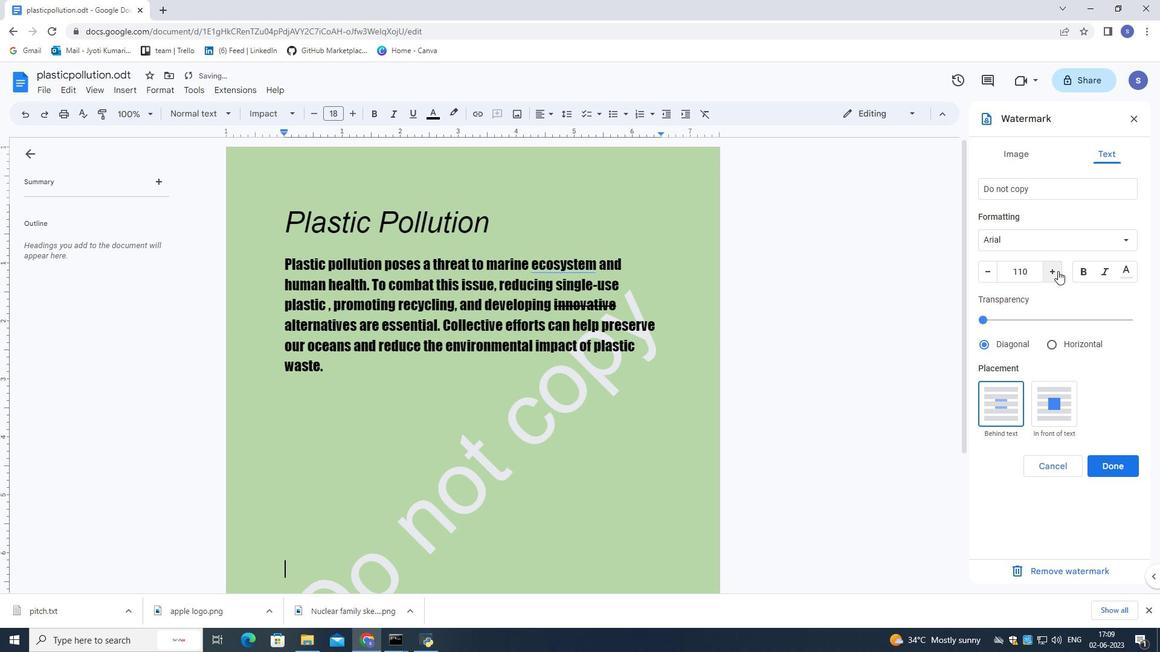 
Action: Mouse pressed left at (1058, 271)
Screenshot: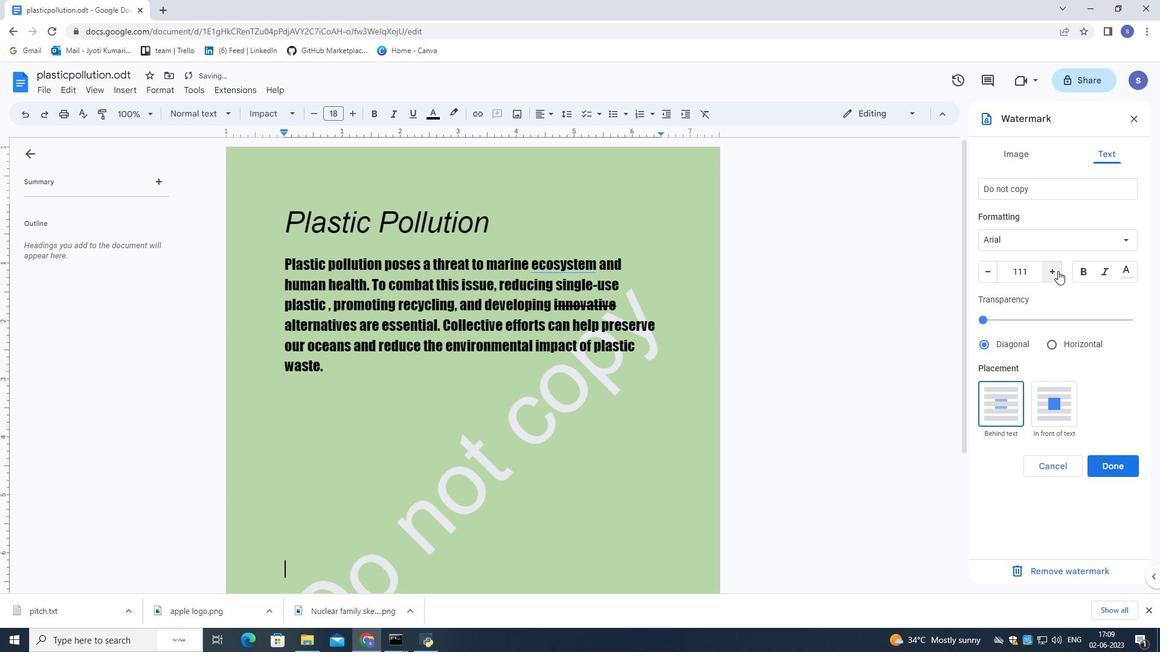 
Action: Mouse pressed left at (1058, 271)
Screenshot: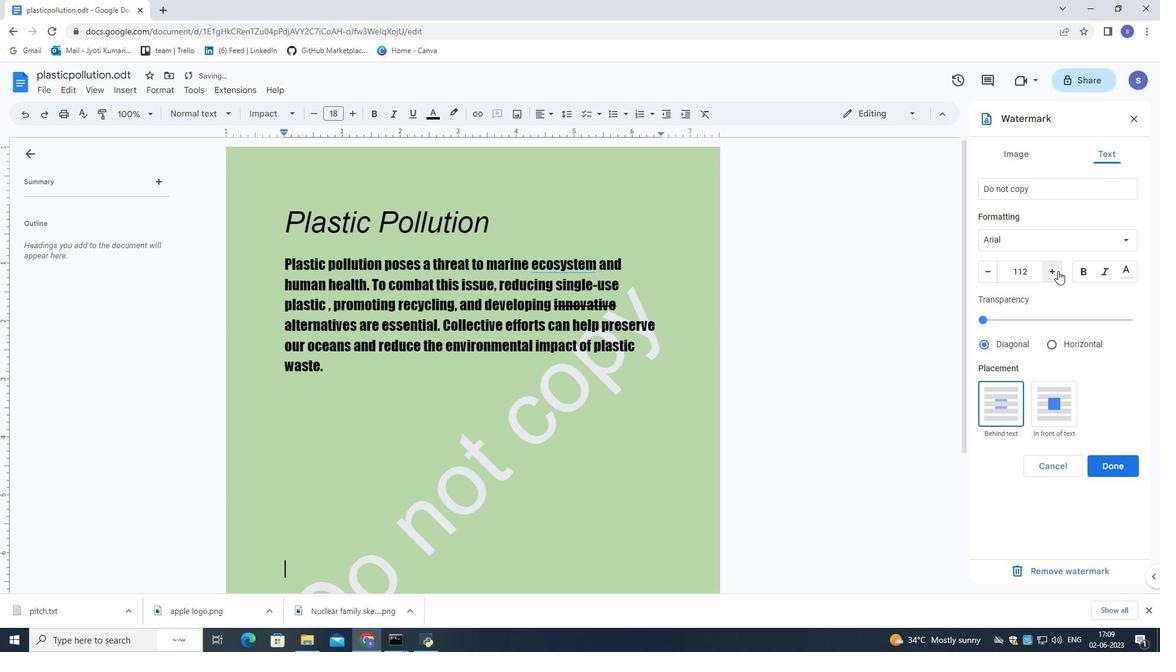 
Action: Mouse pressed left at (1058, 271)
Screenshot: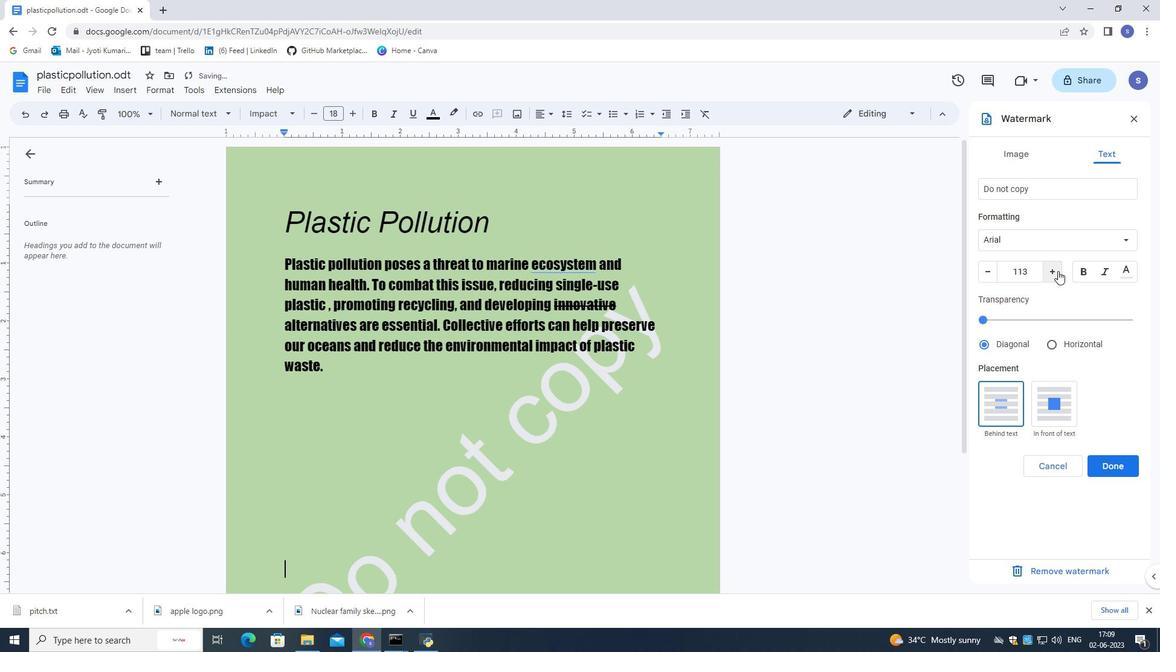 
Action: Mouse pressed left at (1058, 271)
Screenshot: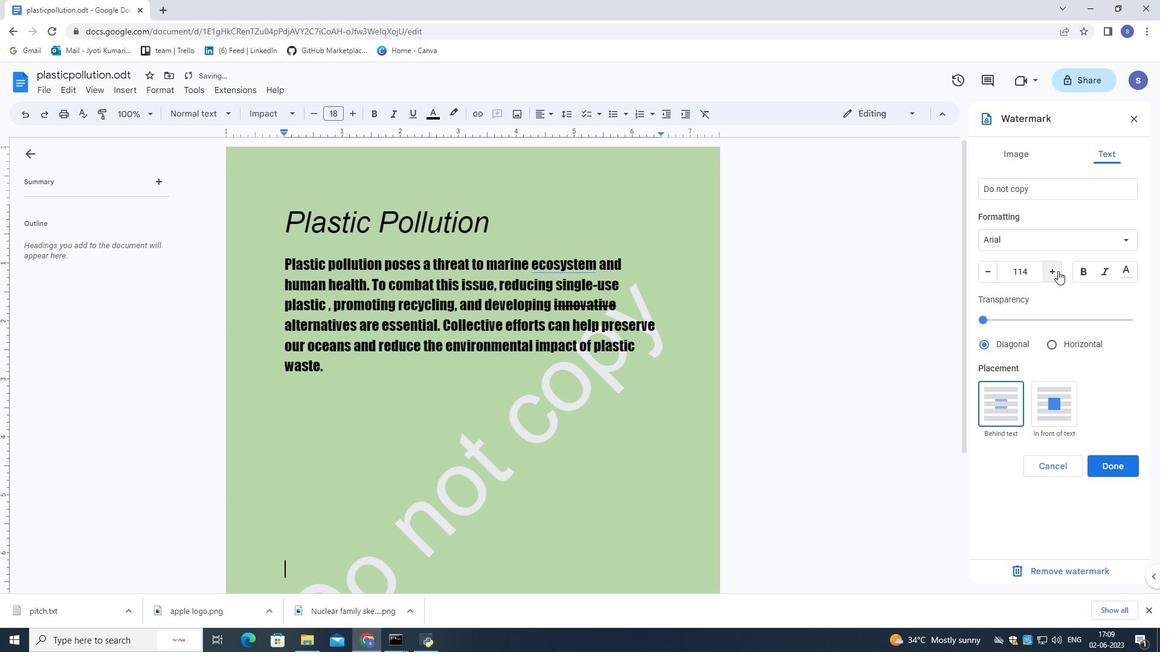 
Action: Mouse pressed left at (1058, 271)
Screenshot: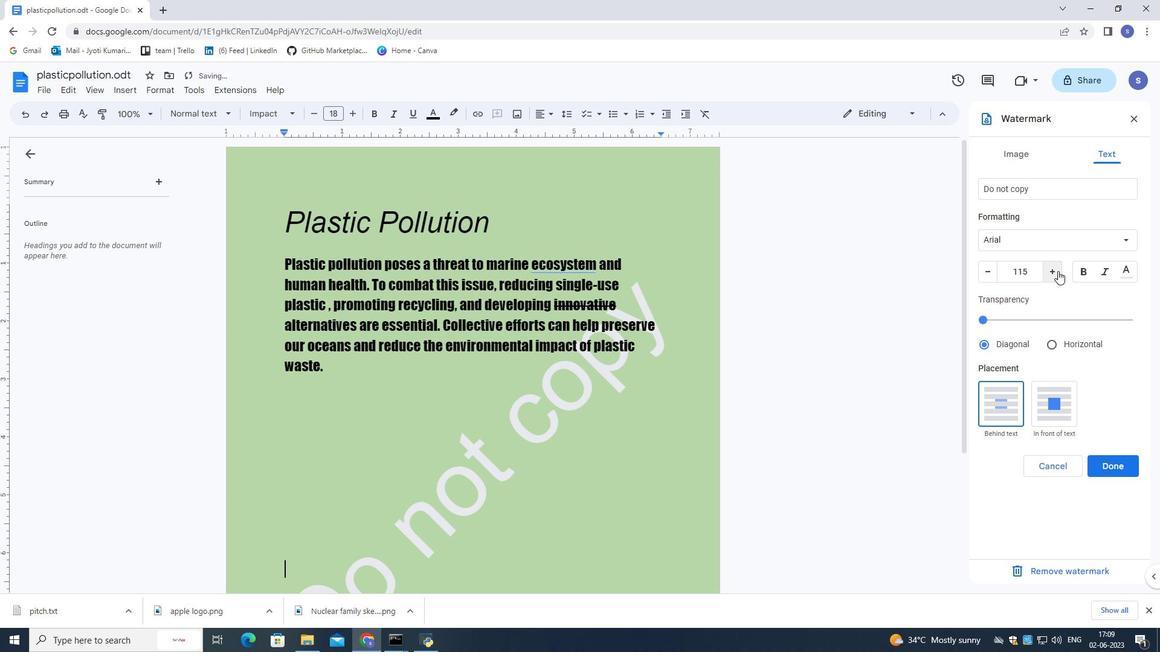 
Action: Mouse pressed left at (1058, 271)
Screenshot: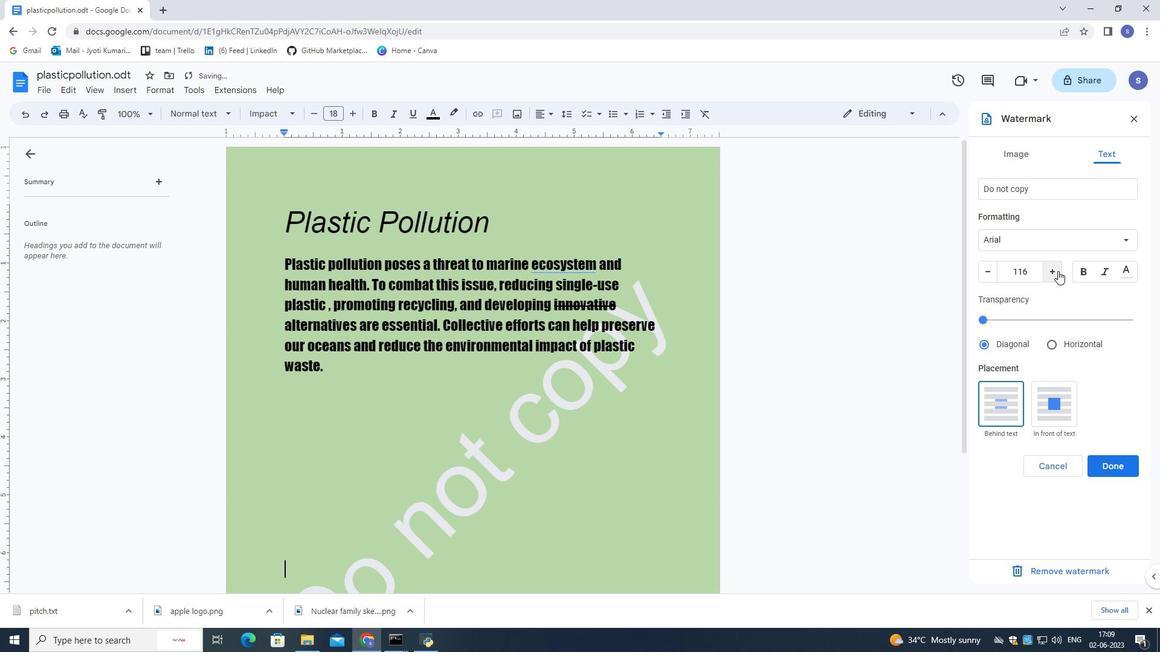 
Action: Mouse pressed left at (1058, 271)
Screenshot: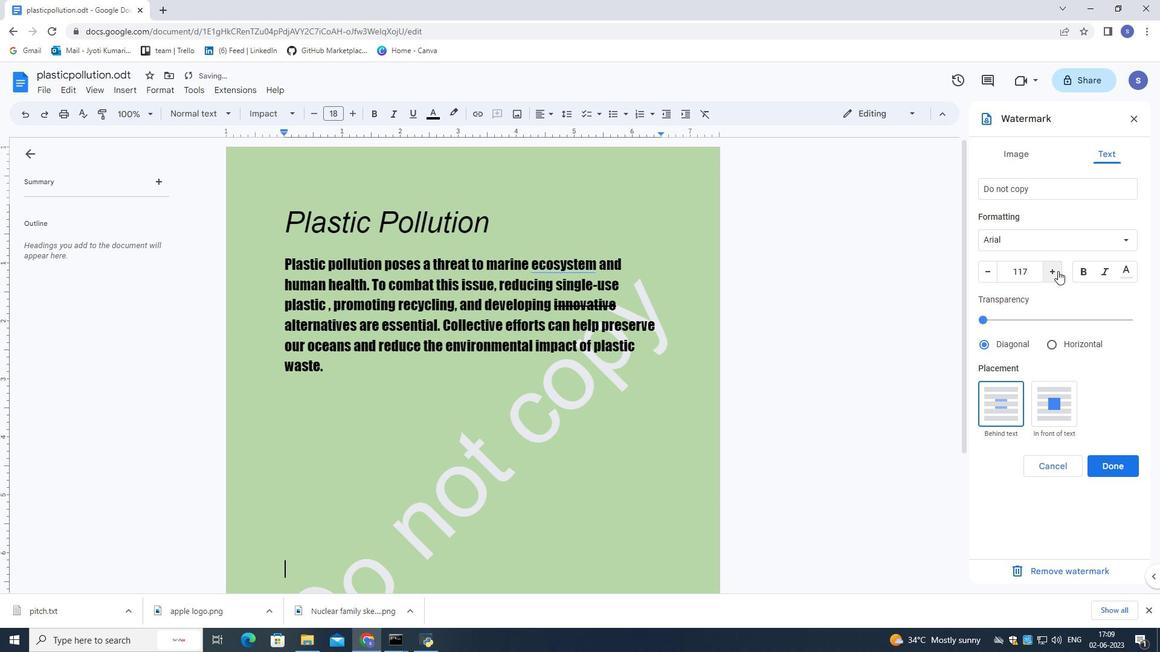 
Action: Mouse pressed left at (1058, 271)
Screenshot: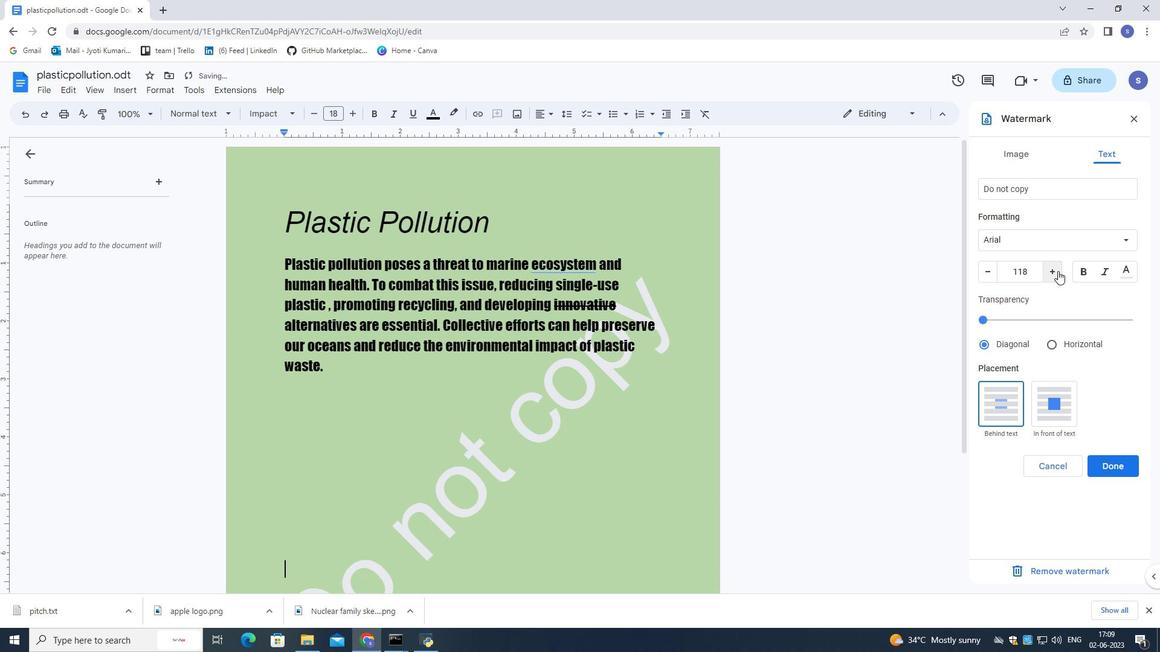 
Action: Mouse pressed left at (1058, 271)
Screenshot: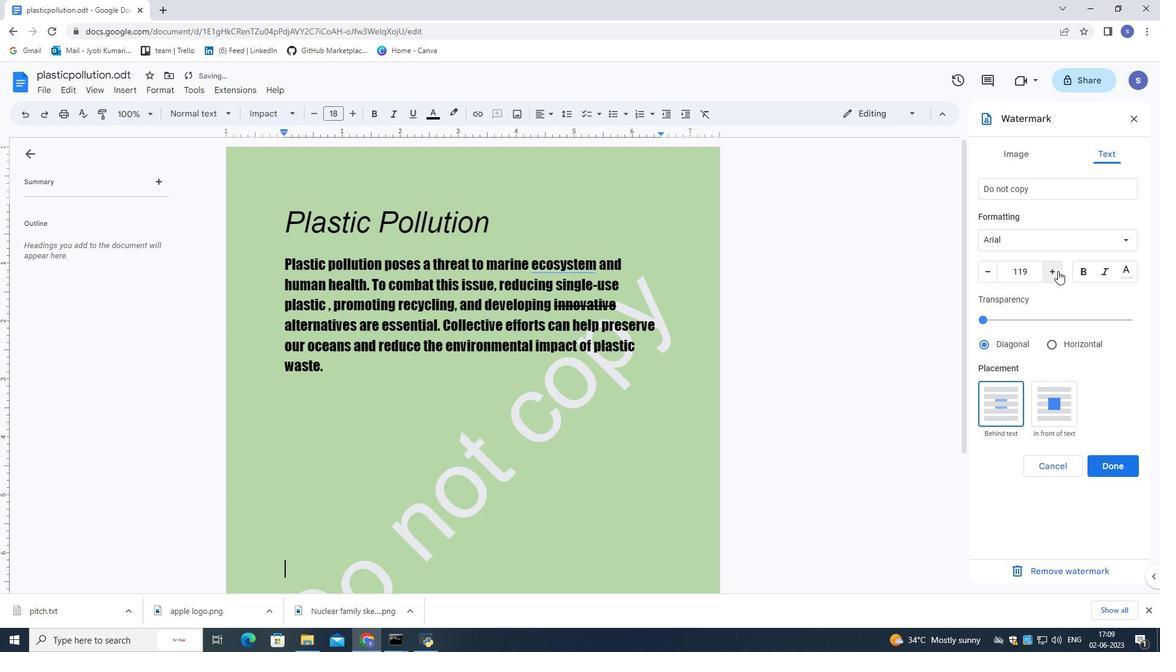 
Action: Mouse moved to (990, 271)
Screenshot: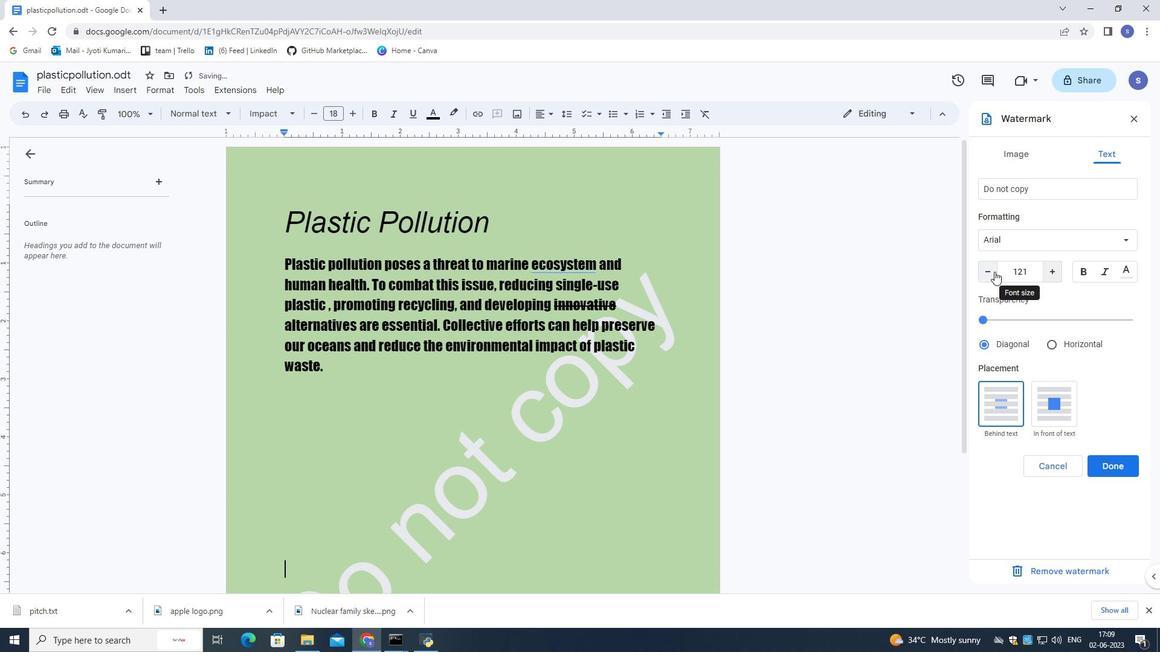 
Action: Mouse pressed left at (990, 271)
Screenshot: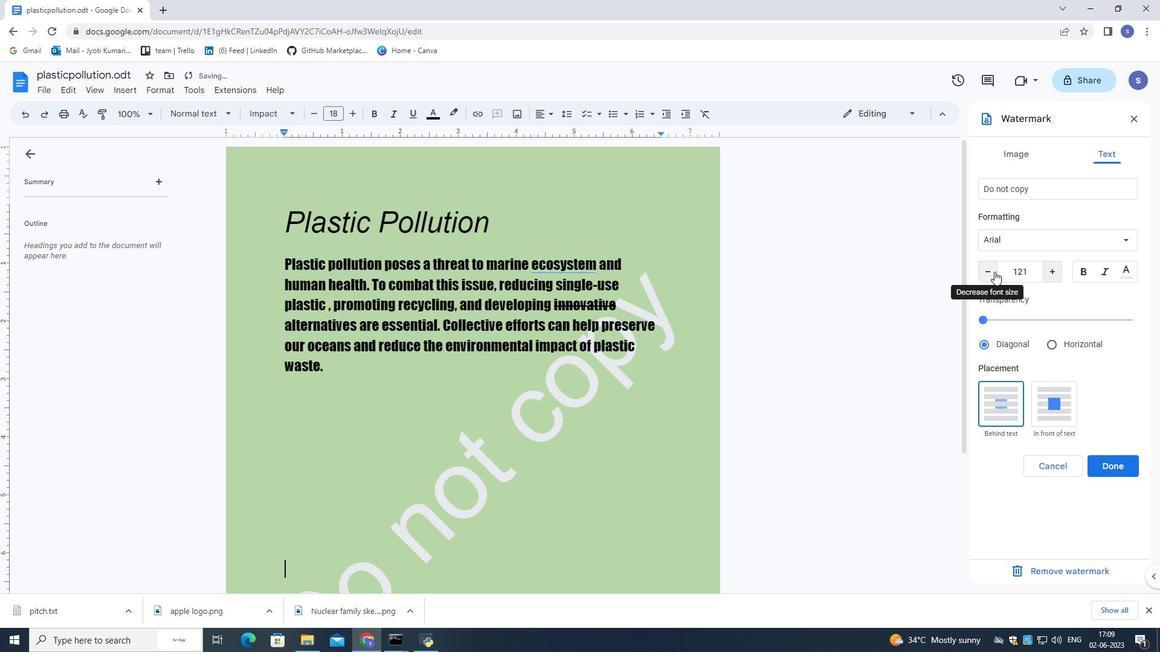
Action: Mouse moved to (1081, 341)
Screenshot: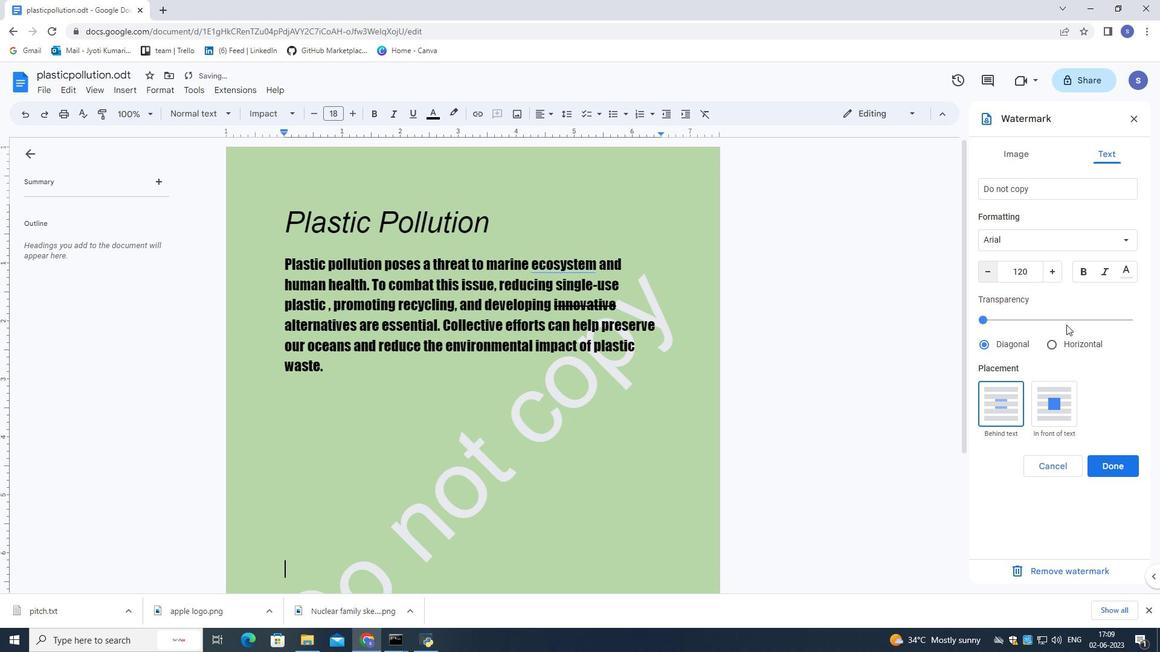 
Action: Mouse pressed left at (1081, 341)
Screenshot: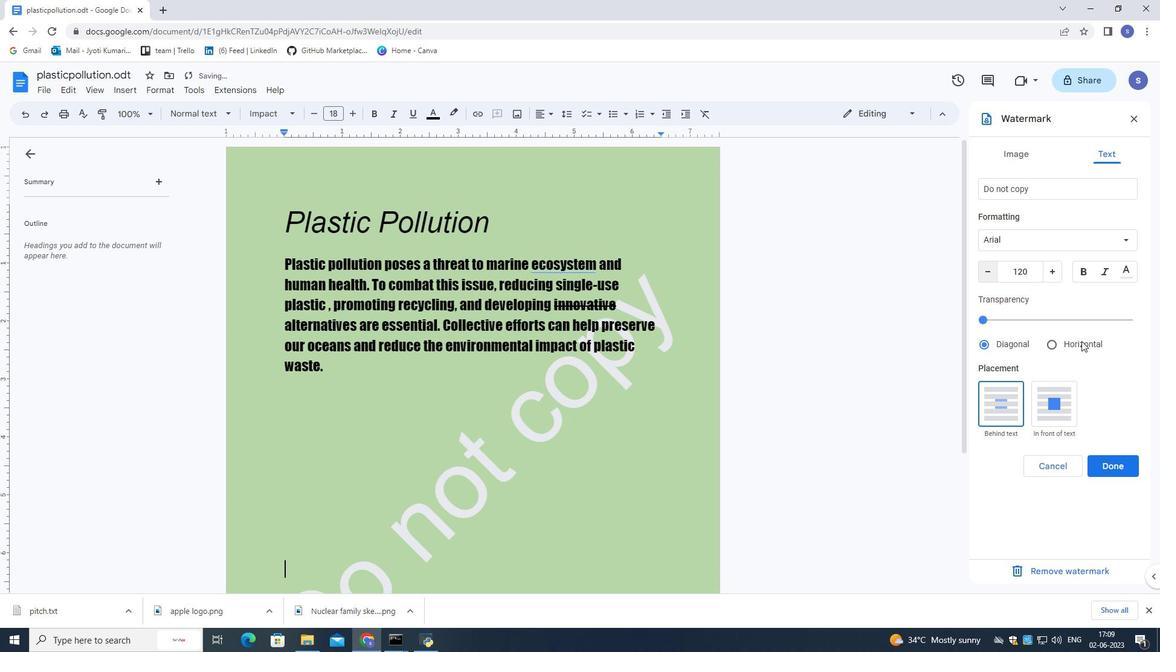 
Action: Mouse moved to (1116, 463)
Screenshot: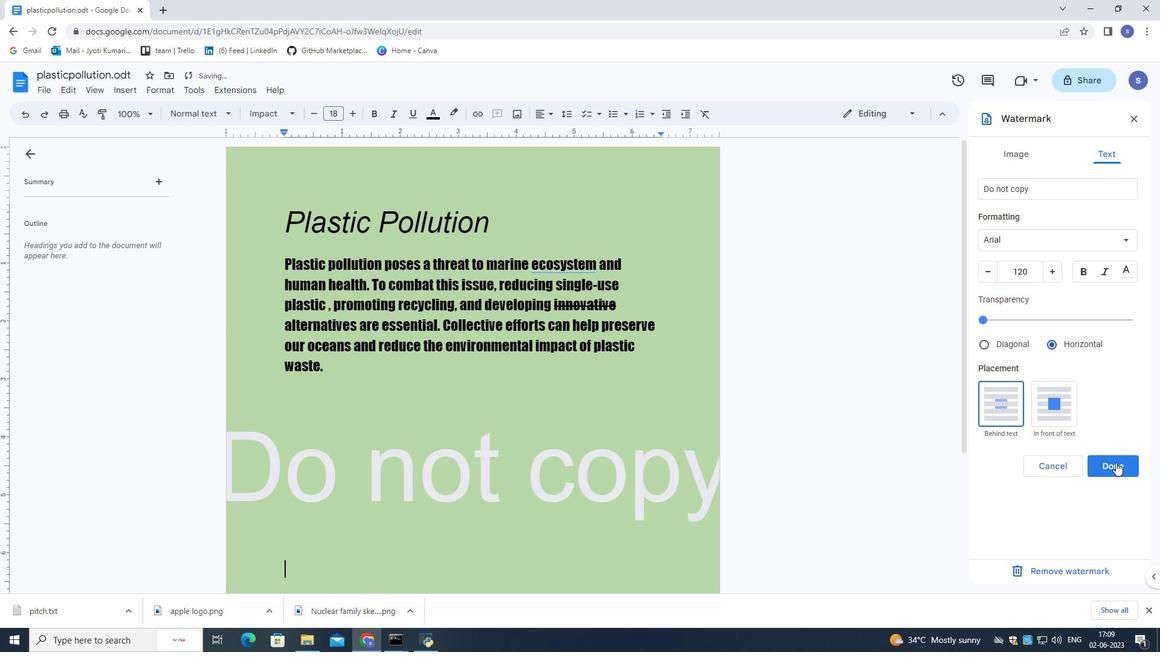 
Action: Mouse pressed left at (1116, 463)
Screenshot: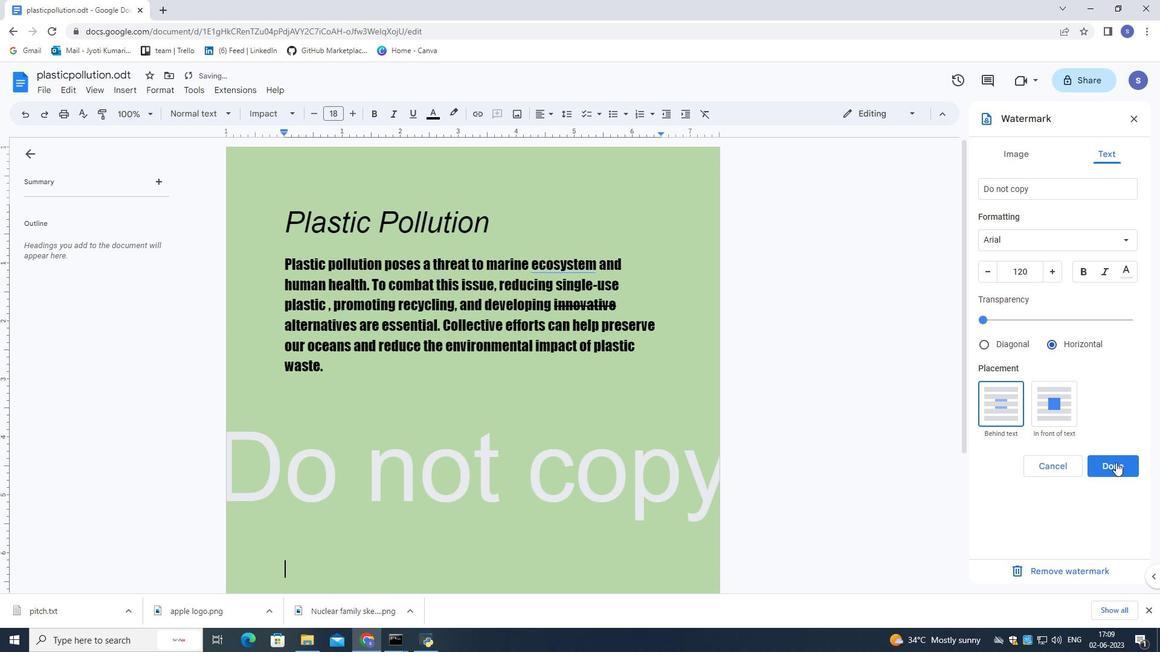
Action: Mouse moved to (760, 310)
Screenshot: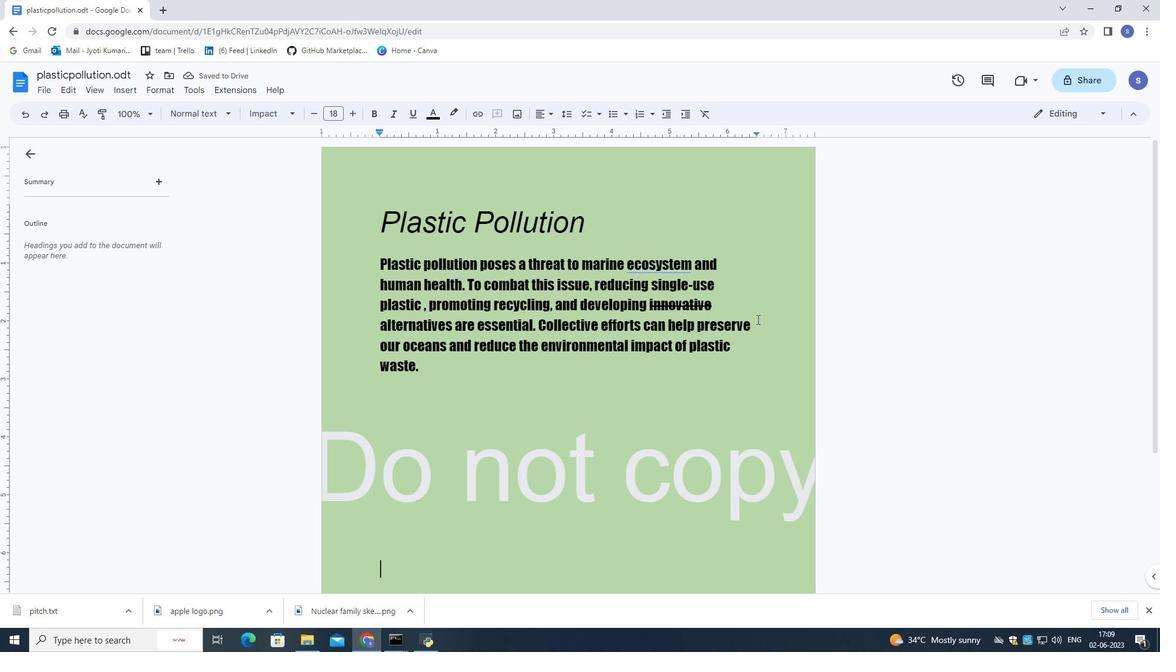
